 Task: Look for space in Clichy, France from 5th July, 2023 to 15th July, 2023 for 9 adults in price range Rs.15000 to Rs.25000. Place can be entire place with 5 bedrooms having 5 beds and 5 bathrooms. Property type can be house, flat, guest house. Amenities needed are: washing machine. Booking option can be shelf check-in. Required host language is English.
Action: Mouse moved to (395, 111)
Screenshot: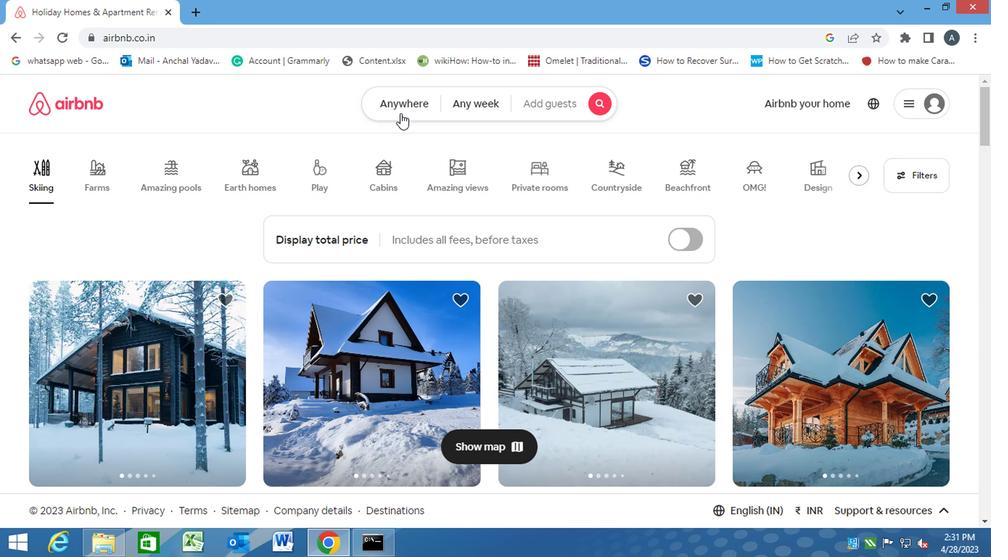 
Action: Mouse pressed left at (395, 111)
Screenshot: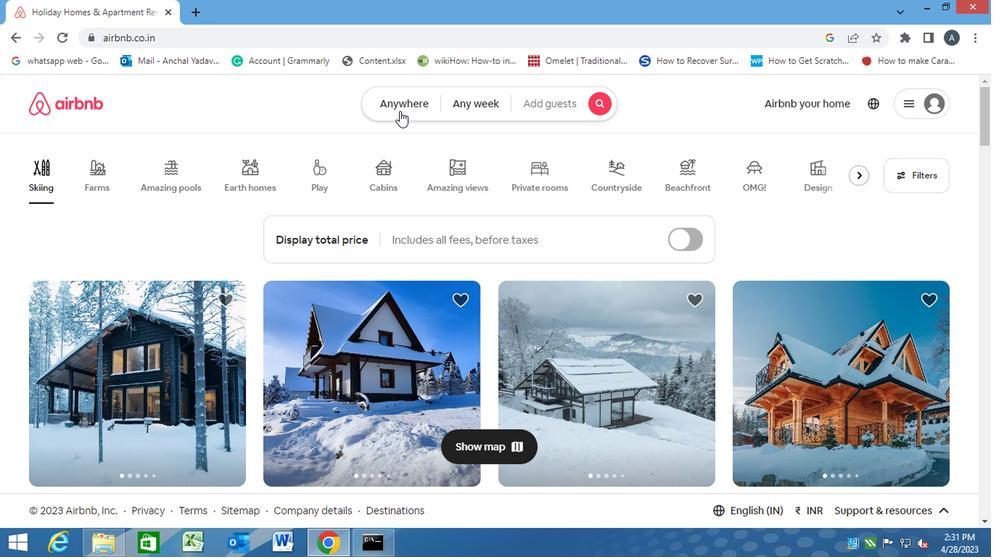 
Action: Mouse moved to (370, 152)
Screenshot: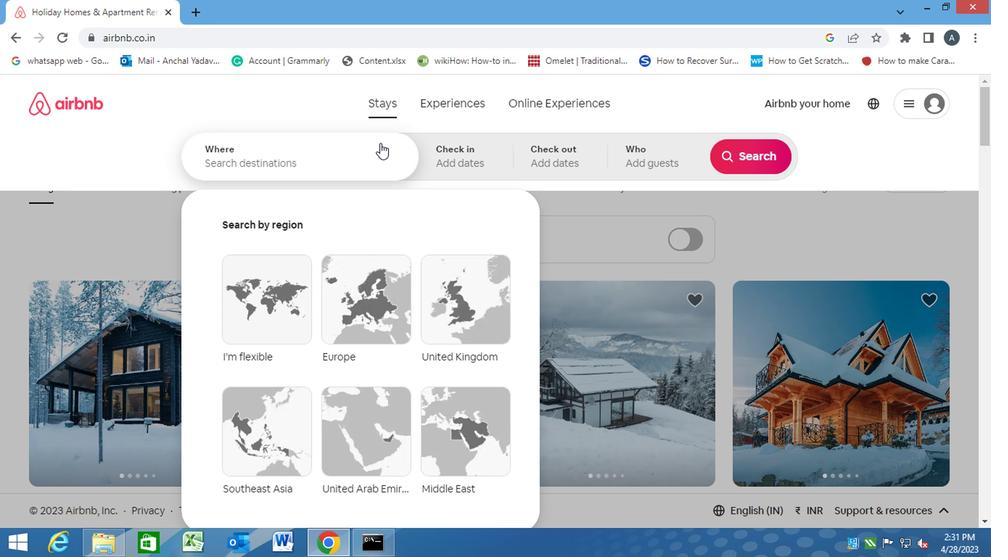 
Action: Mouse pressed left at (370, 152)
Screenshot: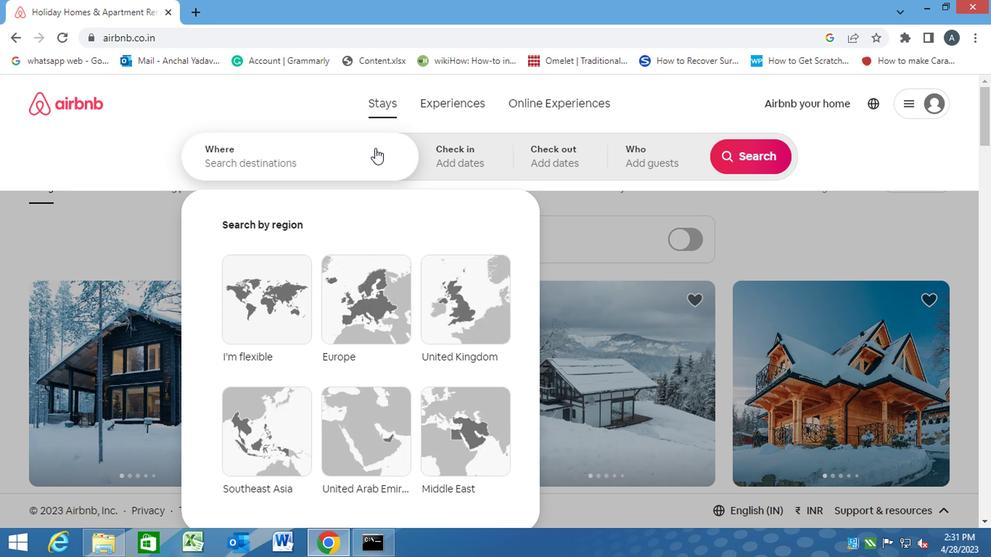 
Action: Key pressed c<Key.caps_lock>lichy,<Key.space><Key.caps_lock>f<Key.caps_lock>rance<Key.enter>
Screenshot: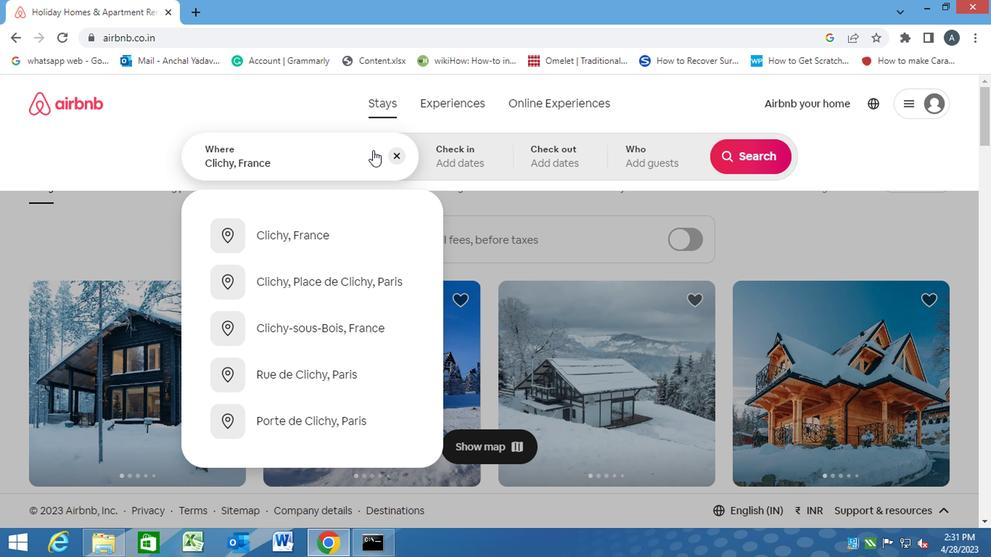 
Action: Mouse moved to (750, 275)
Screenshot: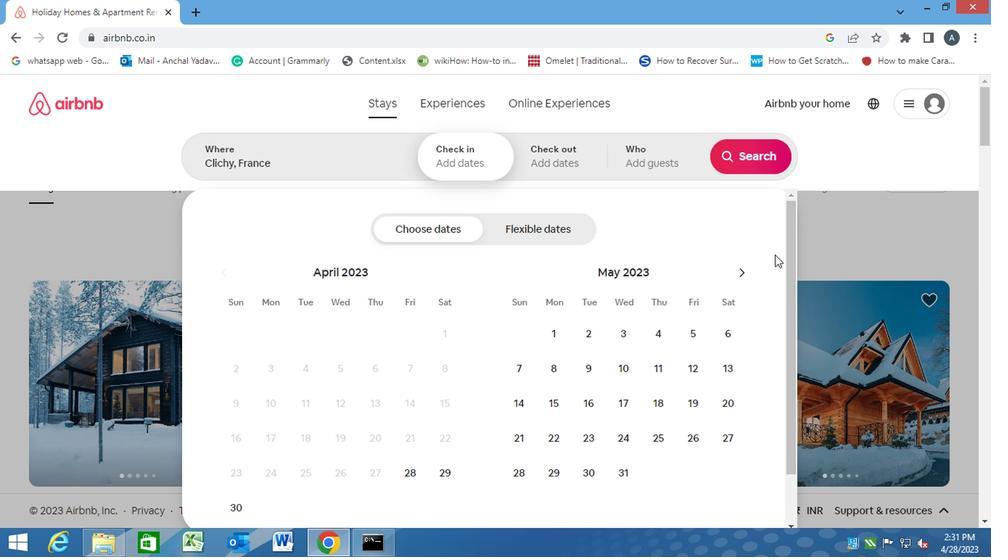 
Action: Mouse pressed left at (750, 275)
Screenshot: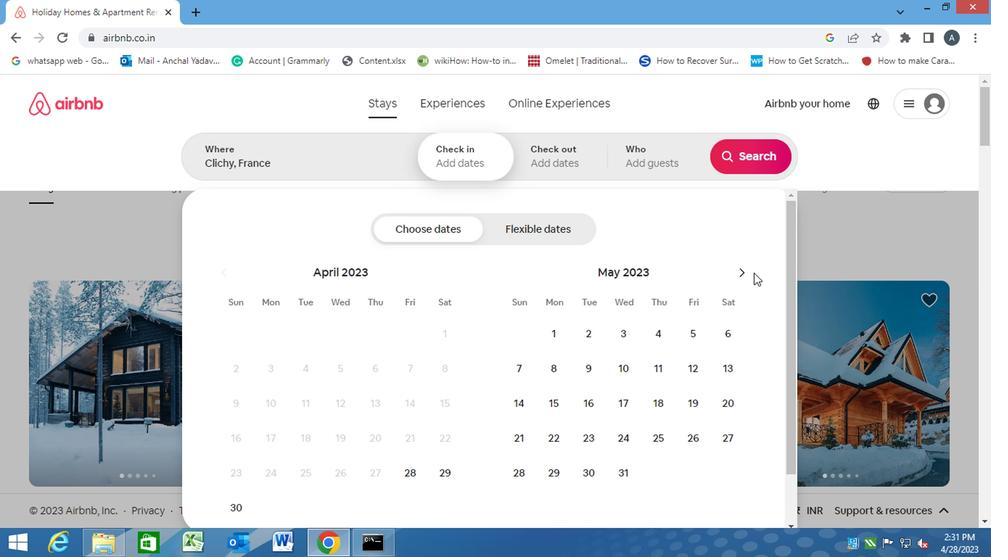 
Action: Mouse moved to (748, 276)
Screenshot: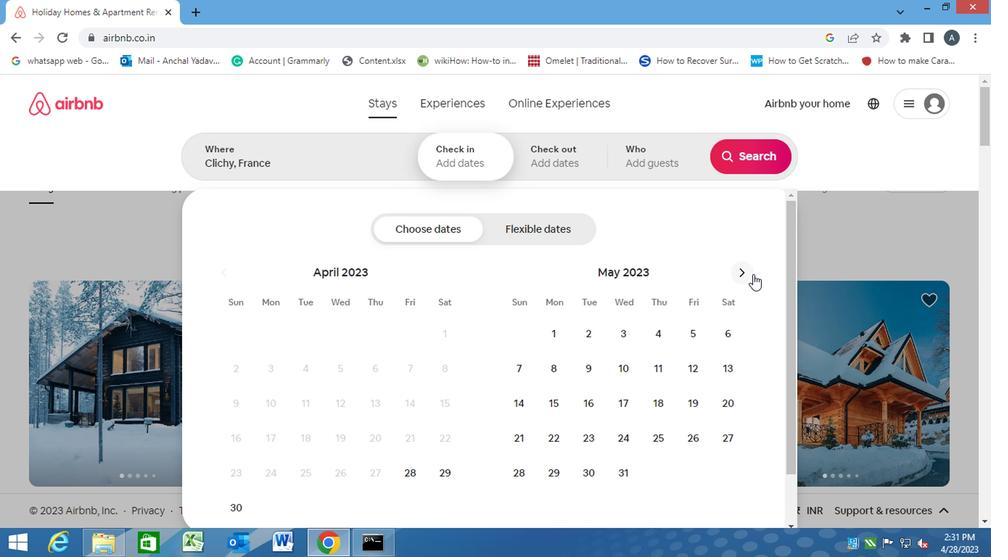 
Action: Mouse pressed left at (748, 276)
Screenshot: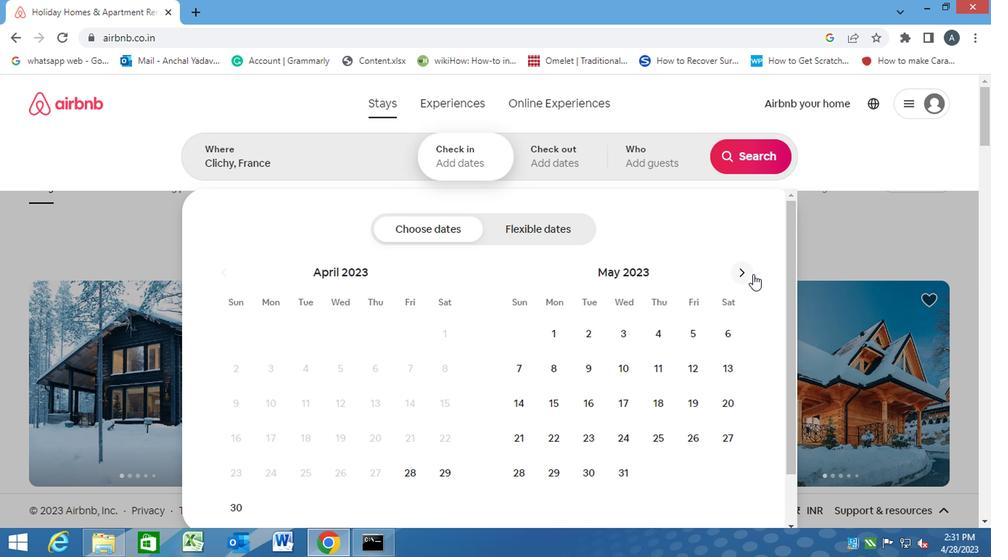 
Action: Mouse moved to (747, 276)
Screenshot: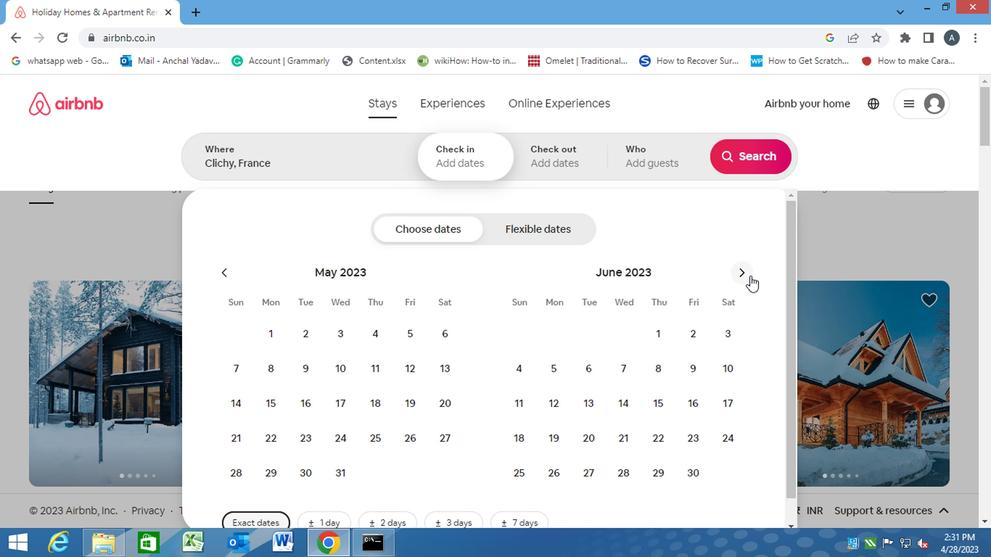 
Action: Mouse pressed left at (747, 276)
Screenshot: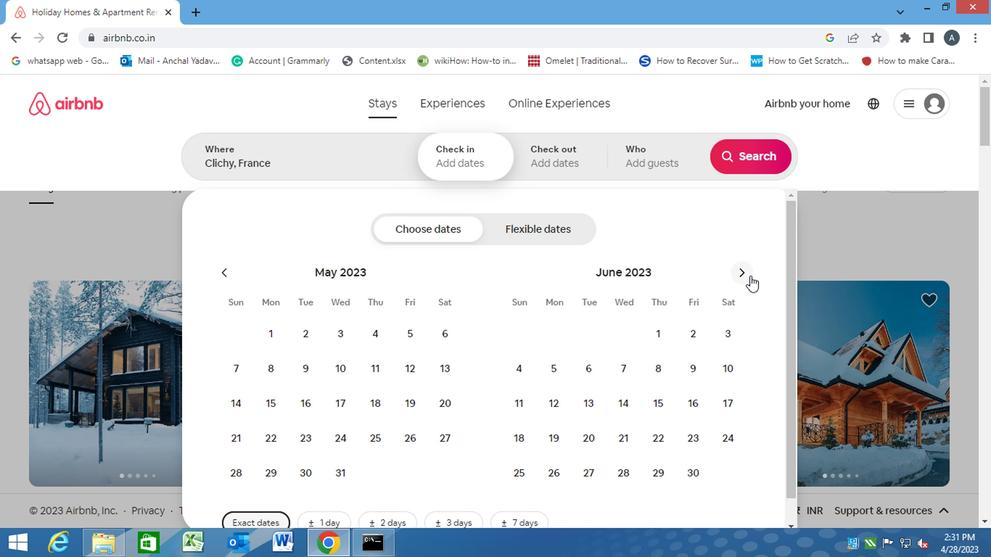
Action: Mouse moved to (623, 378)
Screenshot: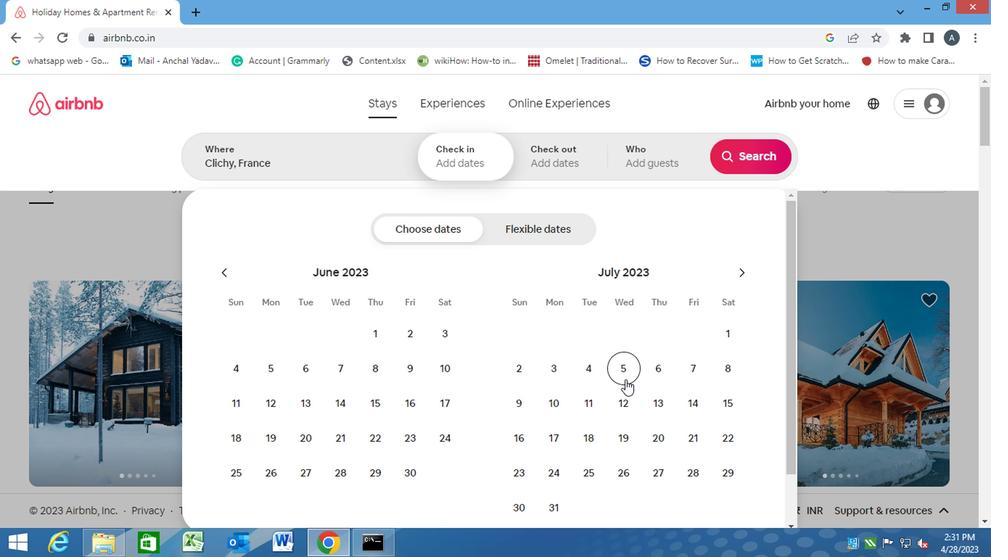 
Action: Mouse pressed left at (623, 378)
Screenshot: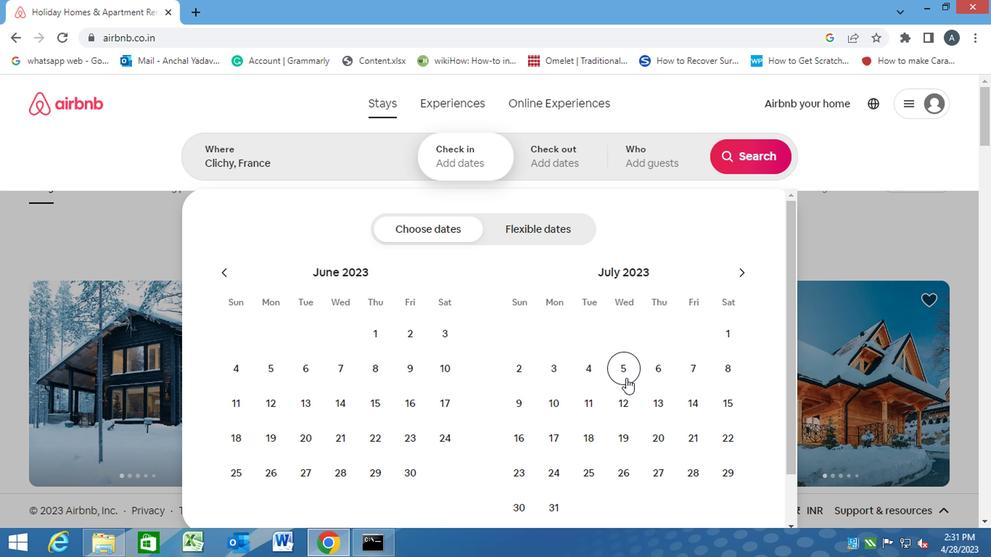 
Action: Mouse moved to (716, 395)
Screenshot: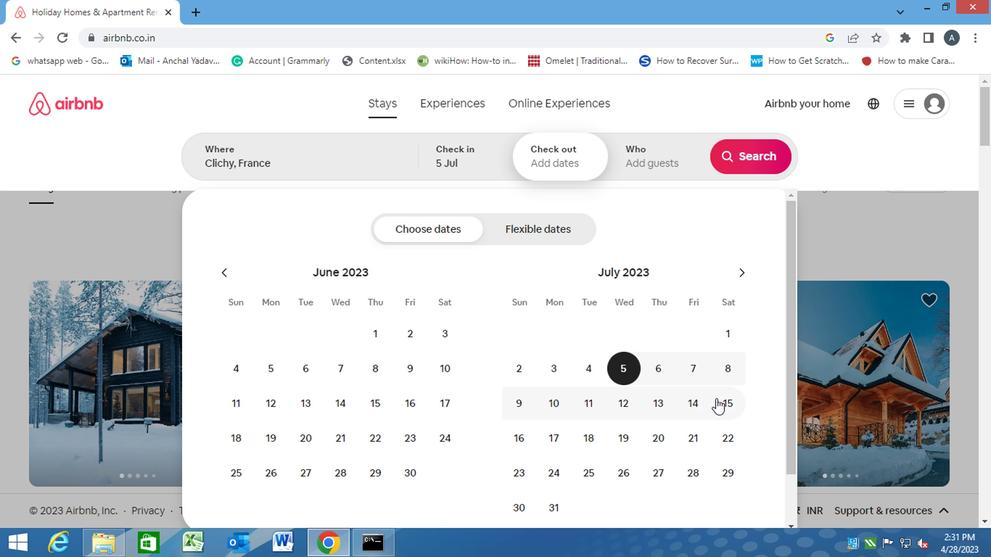 
Action: Mouse pressed left at (716, 395)
Screenshot: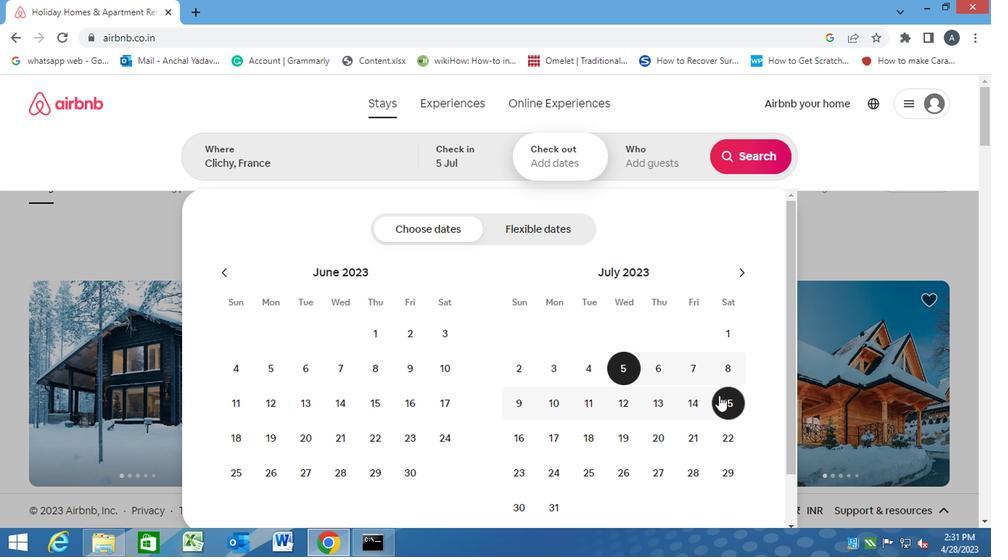 
Action: Mouse moved to (647, 155)
Screenshot: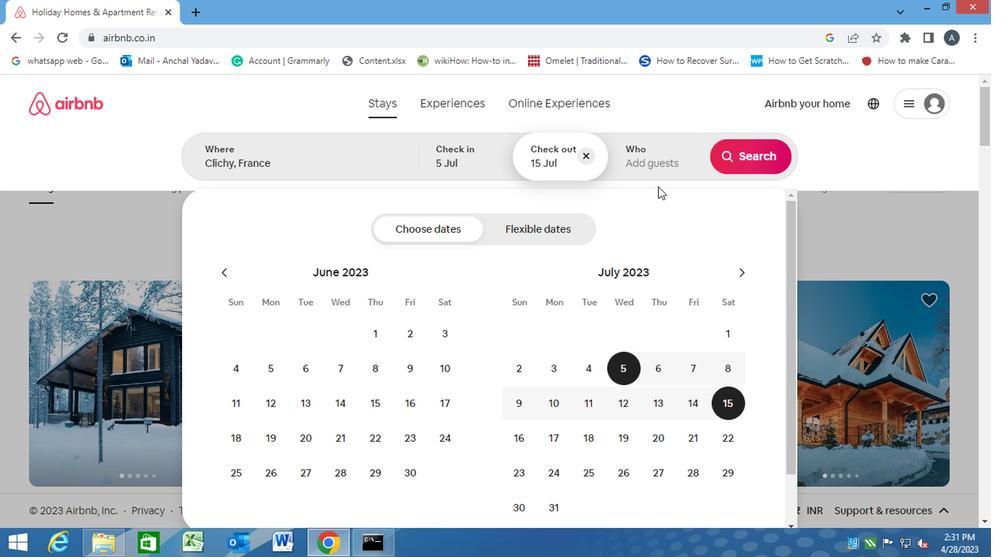 
Action: Mouse pressed left at (647, 155)
Screenshot: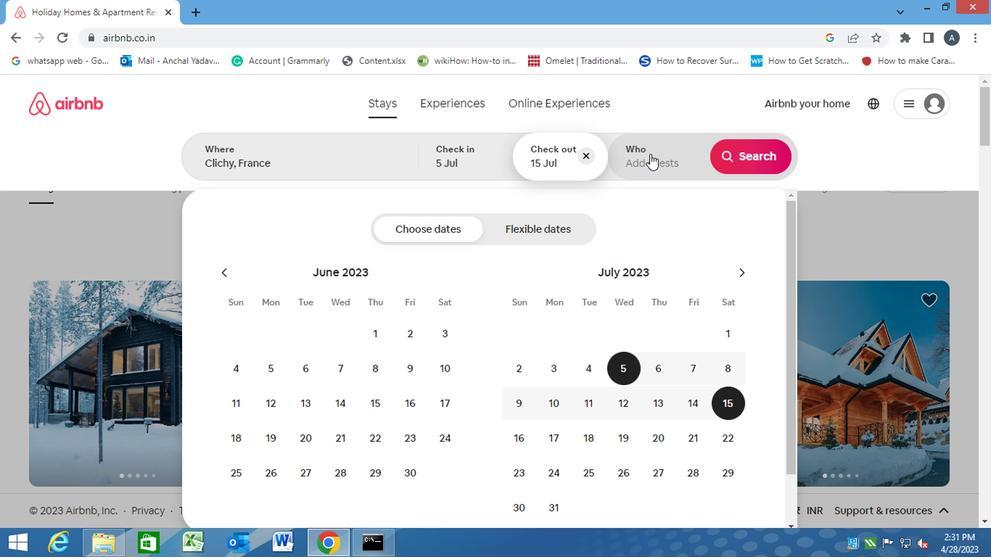 
Action: Mouse moved to (750, 235)
Screenshot: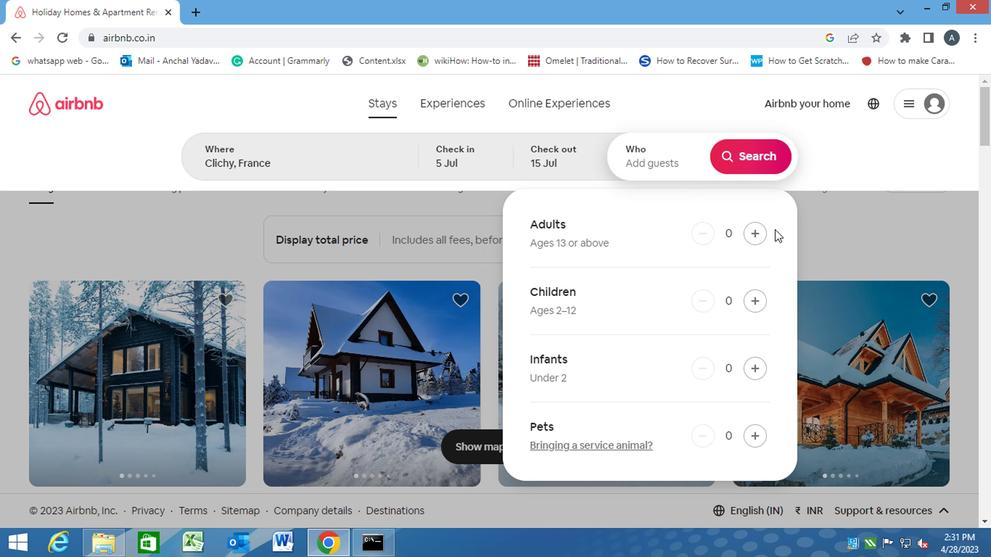 
Action: Mouse pressed left at (750, 235)
Screenshot: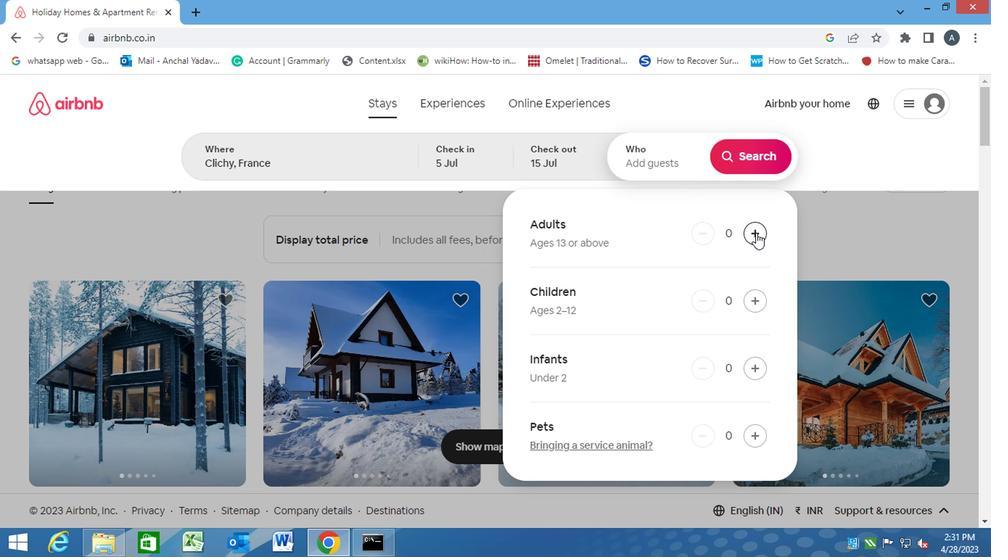 
Action: Mouse pressed left at (750, 235)
Screenshot: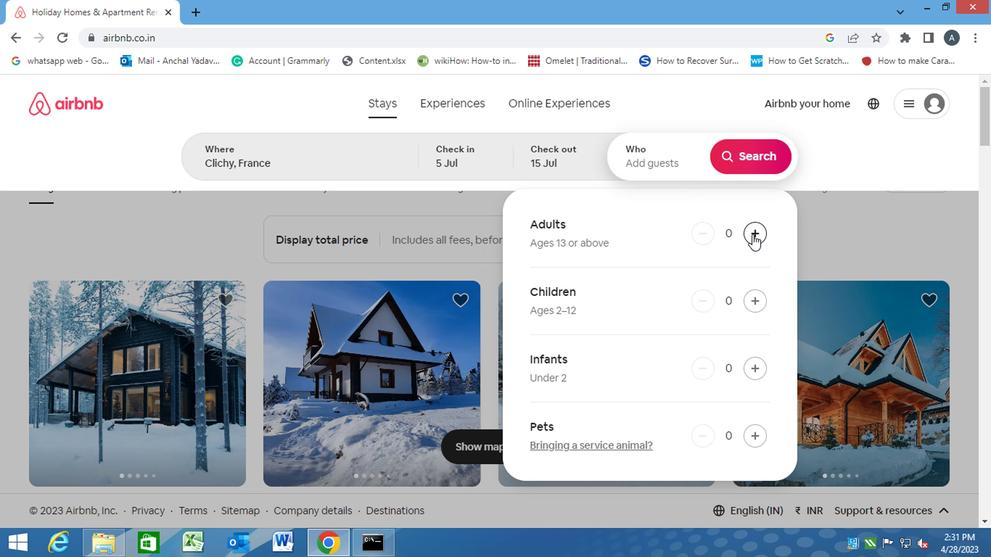 
Action: Mouse pressed left at (750, 235)
Screenshot: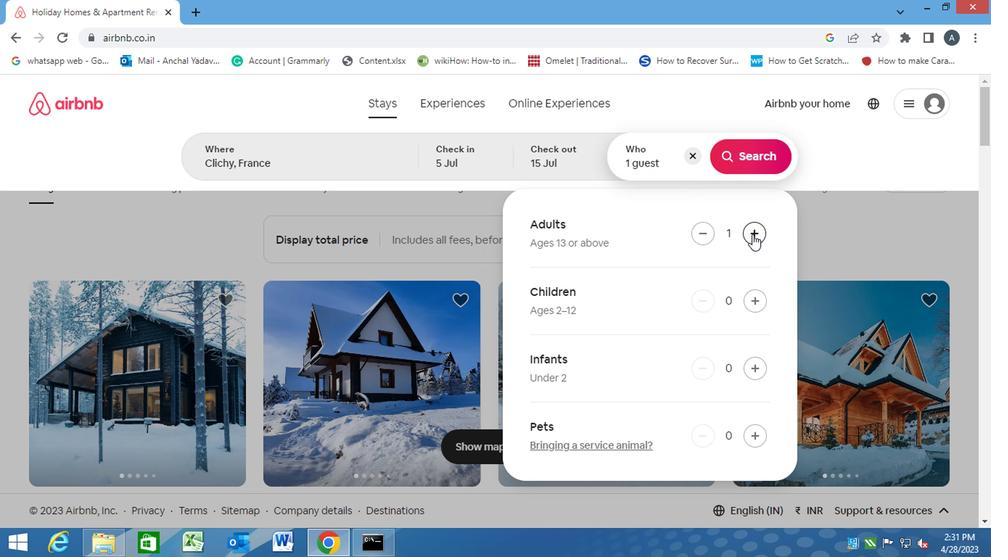 
Action: Mouse pressed left at (750, 235)
Screenshot: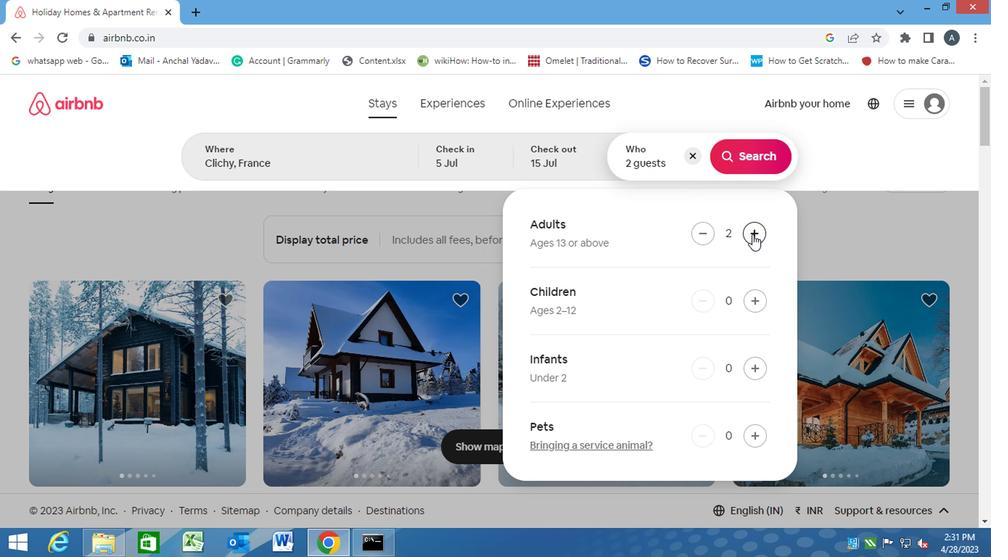 
Action: Mouse pressed left at (750, 235)
Screenshot: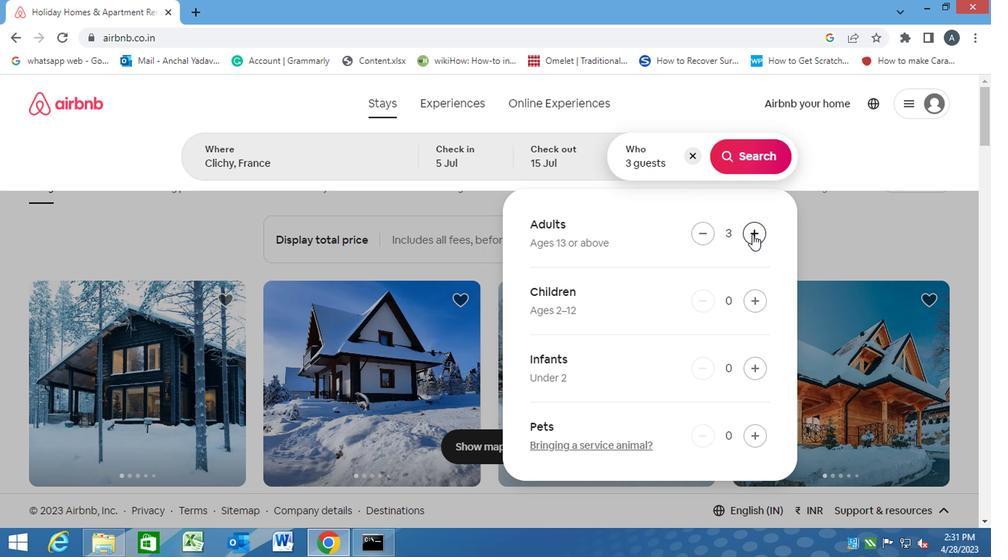 
Action: Mouse pressed left at (750, 235)
Screenshot: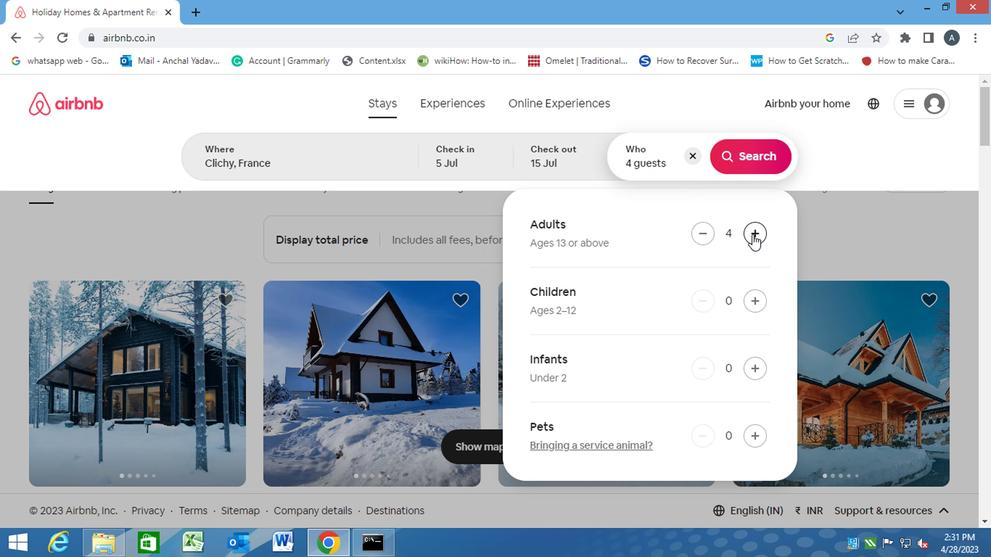 
Action: Mouse pressed left at (750, 235)
Screenshot: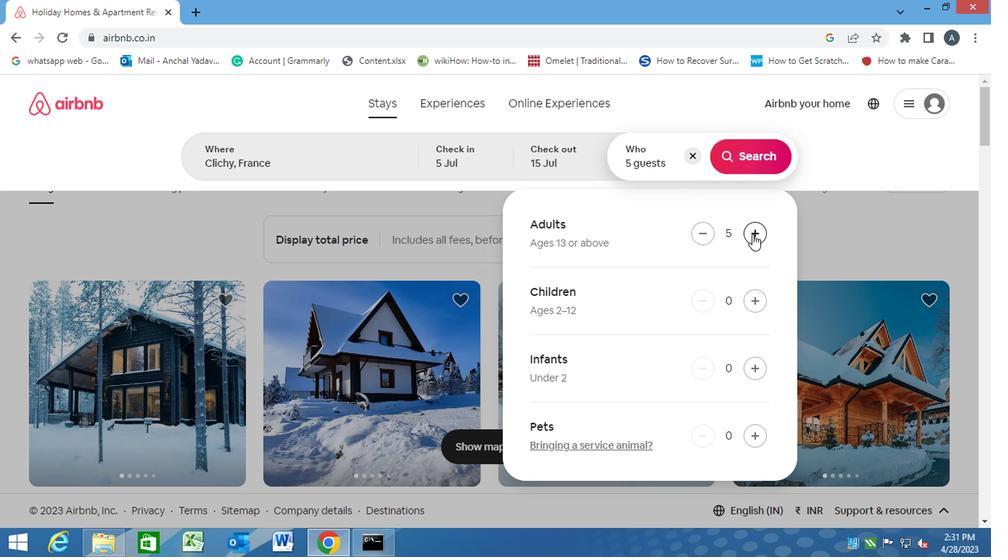 
Action: Mouse pressed left at (750, 235)
Screenshot: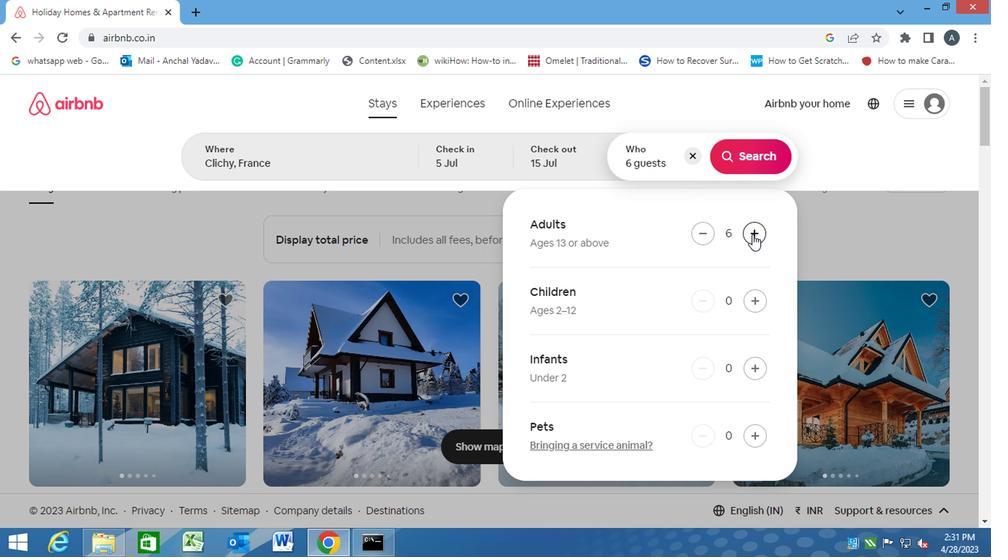 
Action: Mouse pressed left at (750, 235)
Screenshot: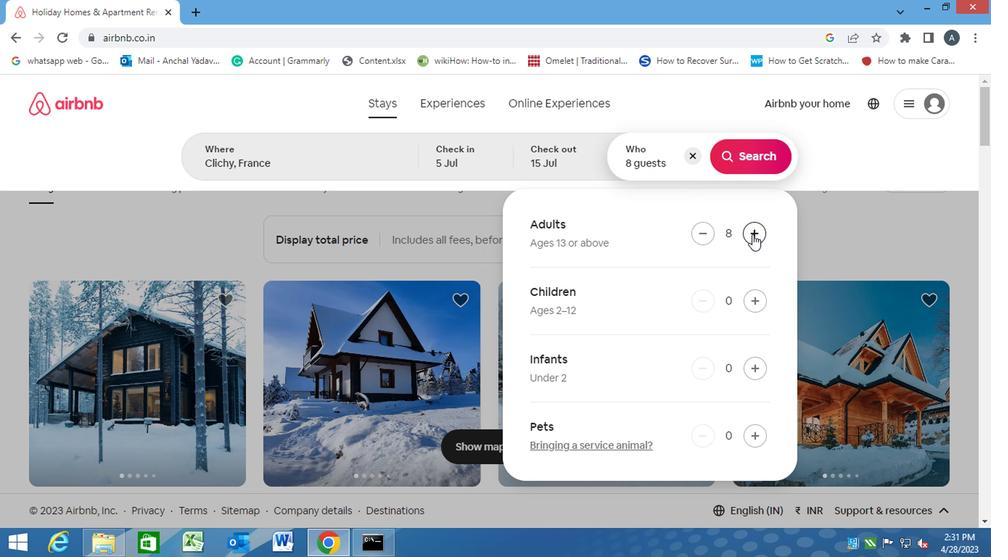 
Action: Mouse moved to (763, 159)
Screenshot: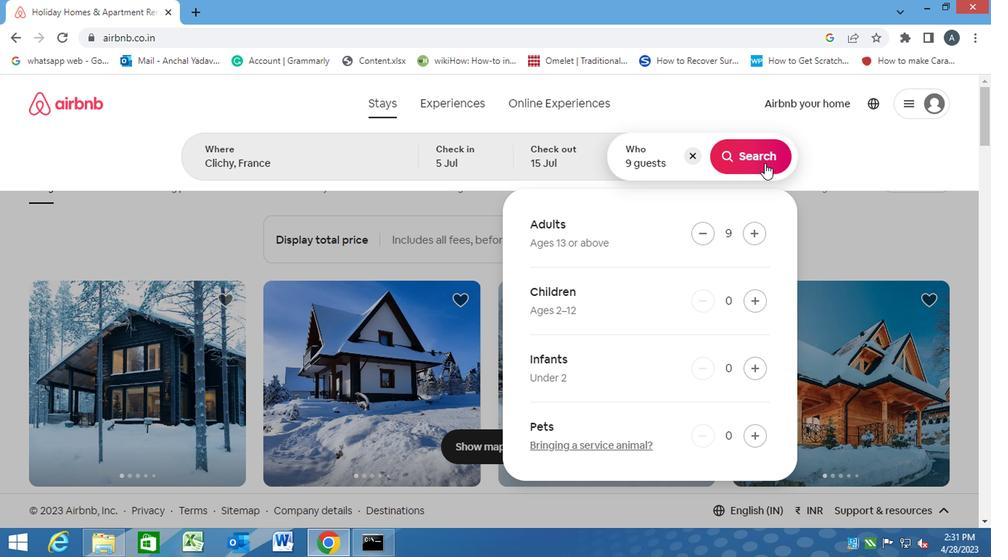 
Action: Mouse pressed left at (763, 159)
Screenshot: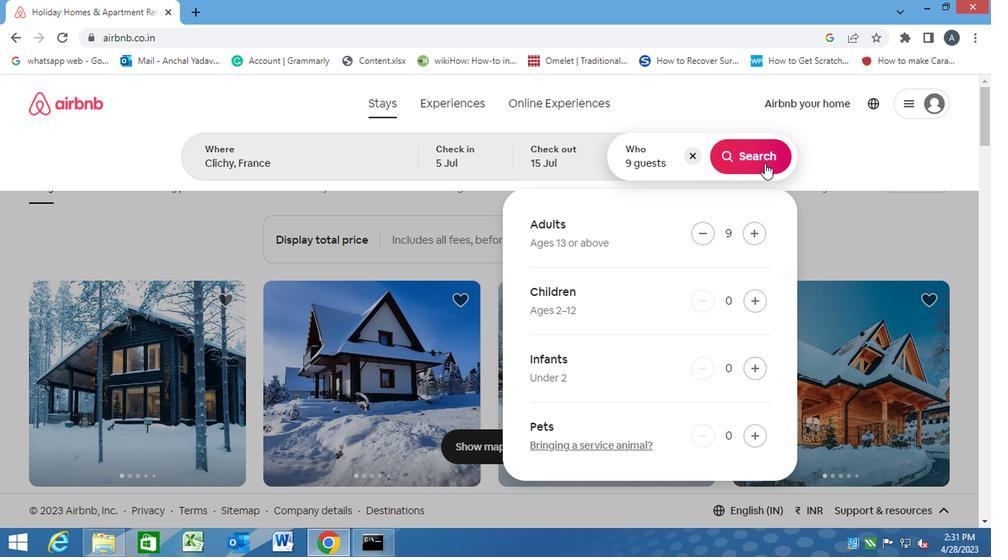 
Action: Mouse moved to (914, 162)
Screenshot: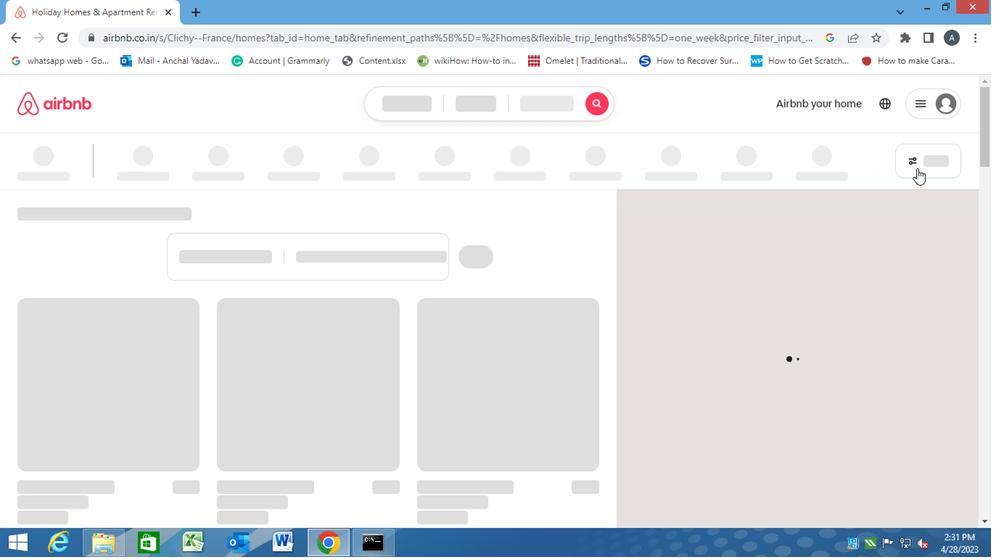 
Action: Mouse pressed left at (914, 162)
Screenshot: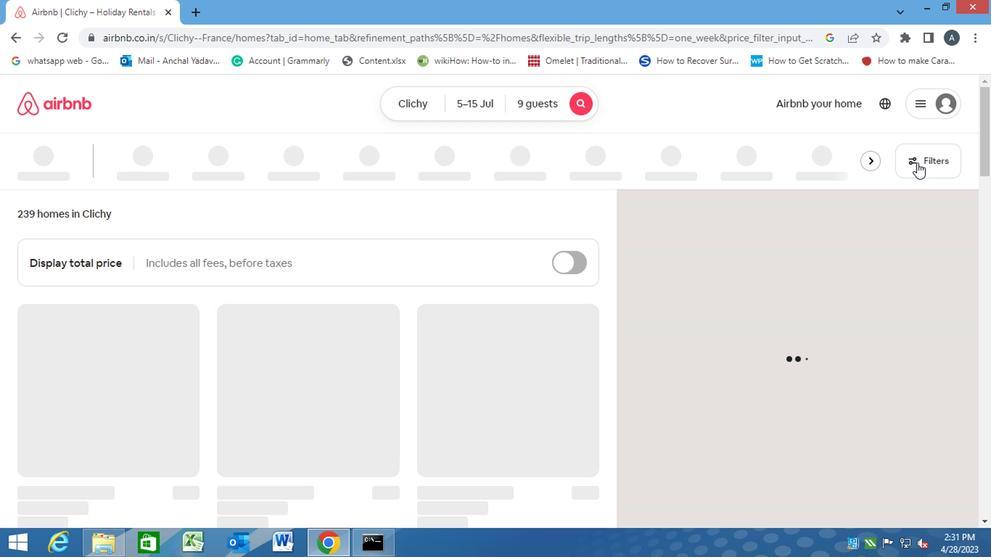 
Action: Mouse moved to (390, 374)
Screenshot: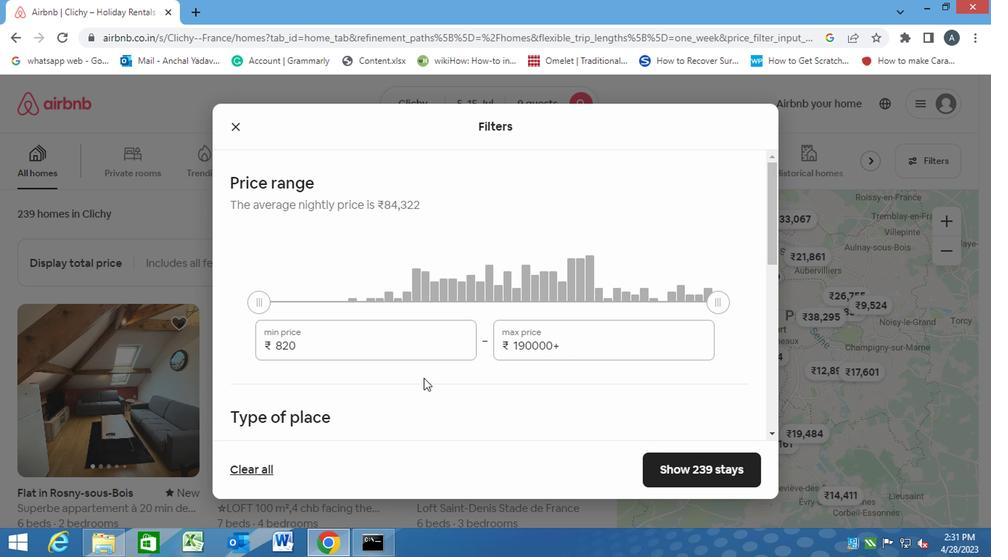 
Action: Mouse scrolled (399, 374) with delta (0, 0)
Screenshot: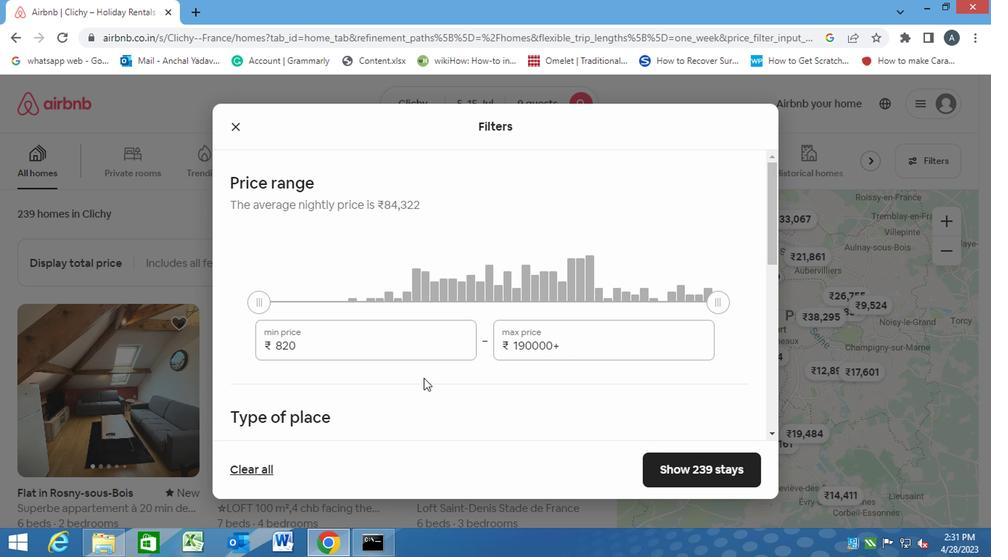 
Action: Mouse moved to (390, 374)
Screenshot: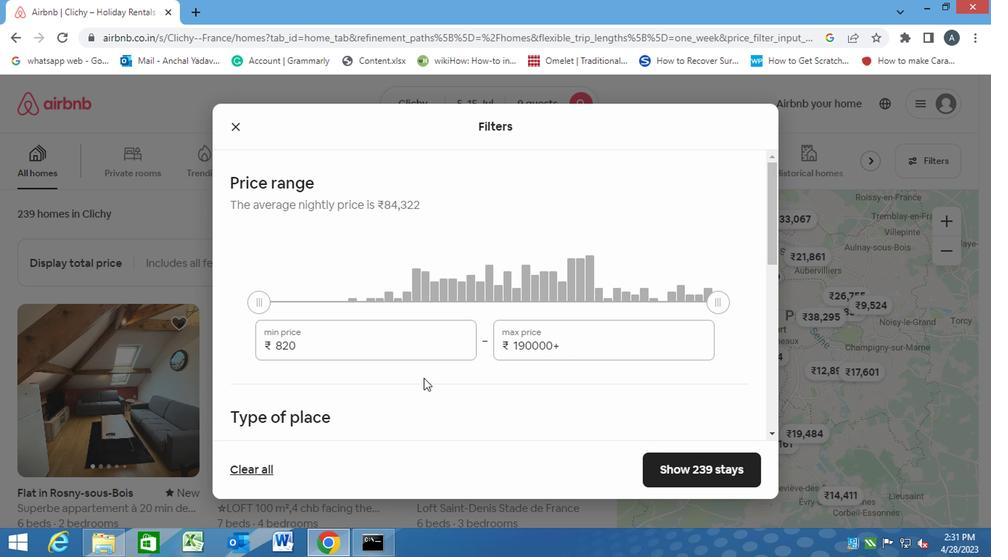 
Action: Mouse scrolled (394, 374) with delta (0, 0)
Screenshot: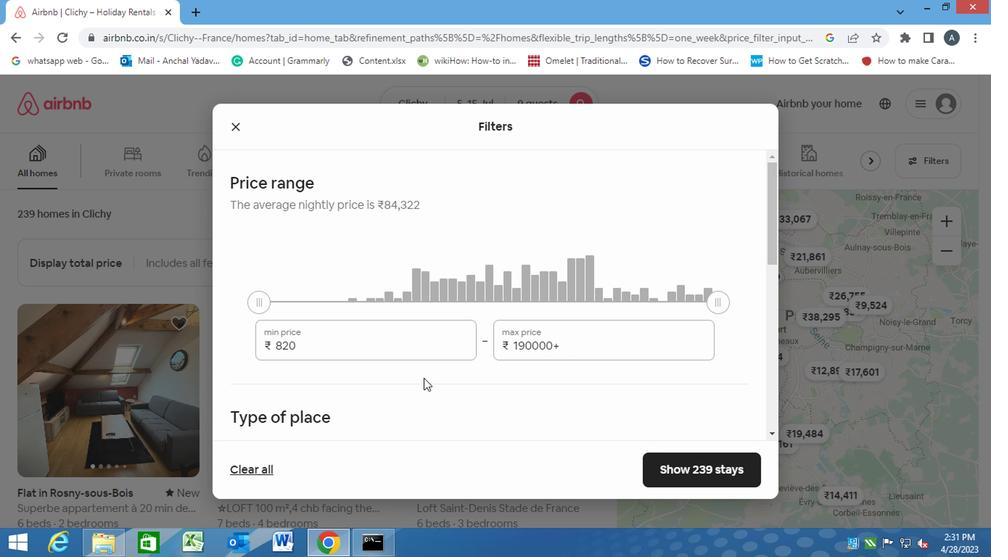 
Action: Mouse moved to (388, 373)
Screenshot: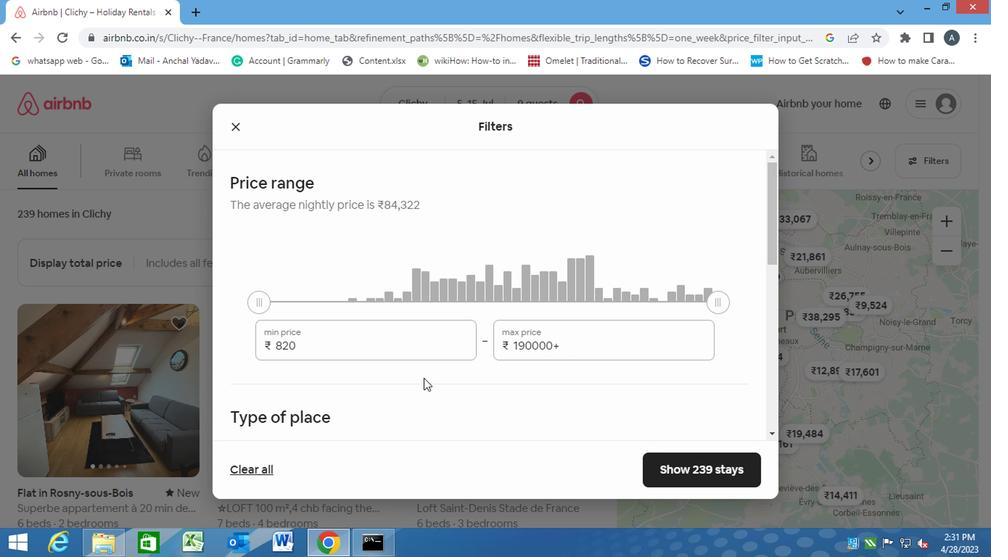 
Action: Mouse scrolled (390, 373) with delta (0, -1)
Screenshot: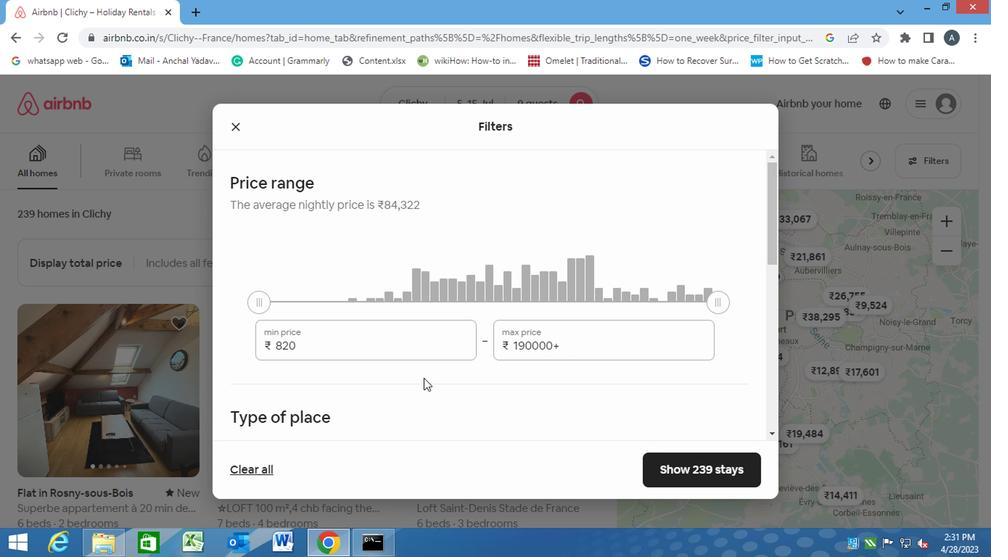 
Action: Mouse moved to (327, 307)
Screenshot: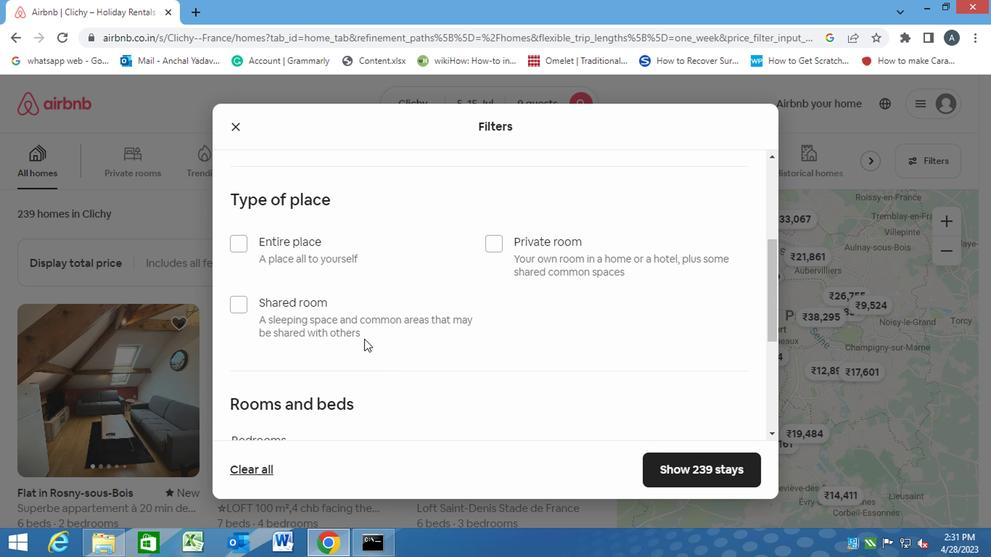 
Action: Mouse scrolled (327, 308) with delta (0, 1)
Screenshot: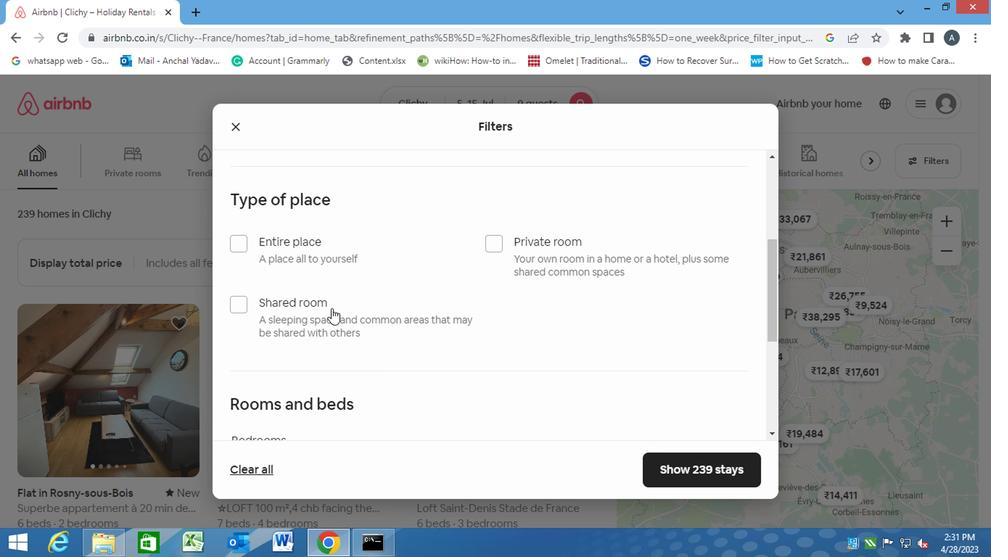 
Action: Mouse moved to (300, 199)
Screenshot: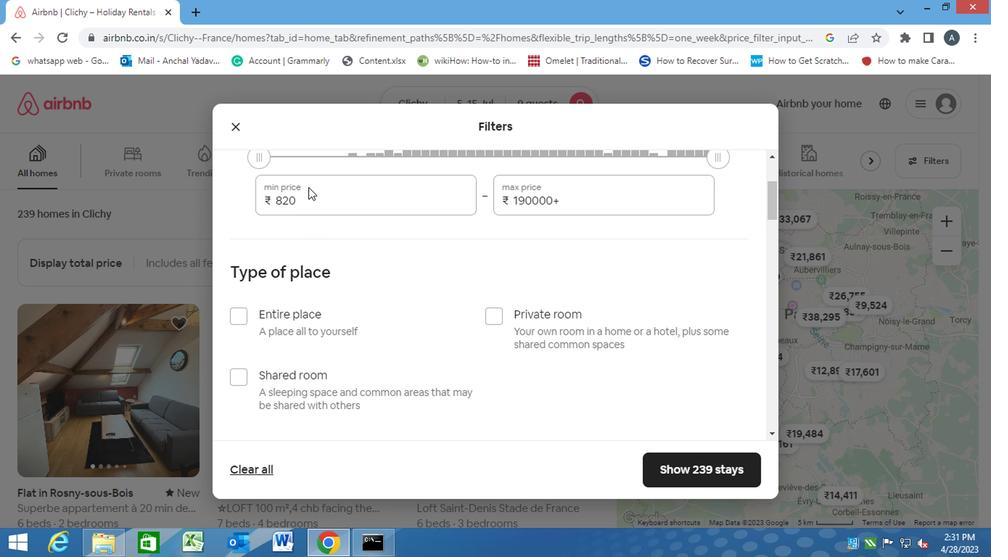 
Action: Mouse pressed left at (300, 199)
Screenshot: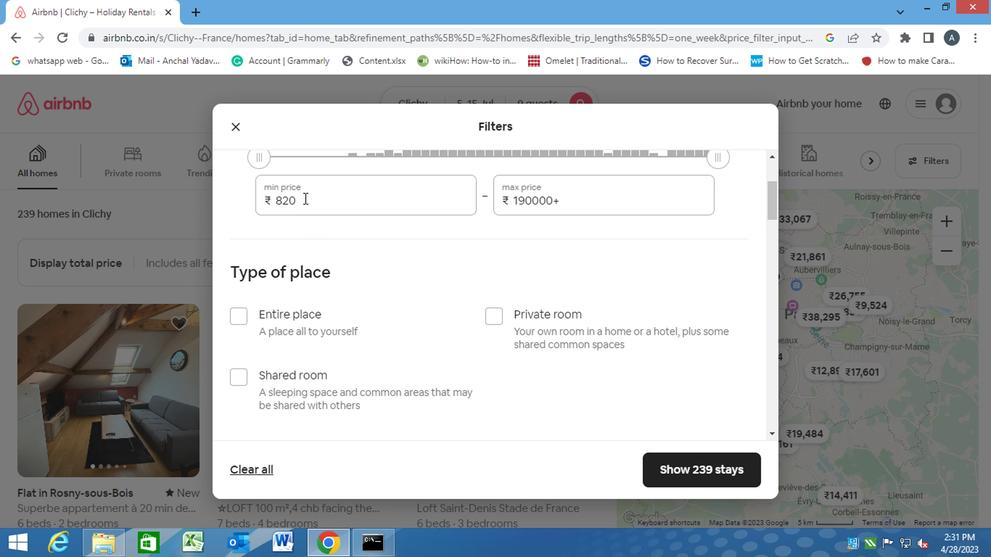 
Action: Mouse moved to (264, 208)
Screenshot: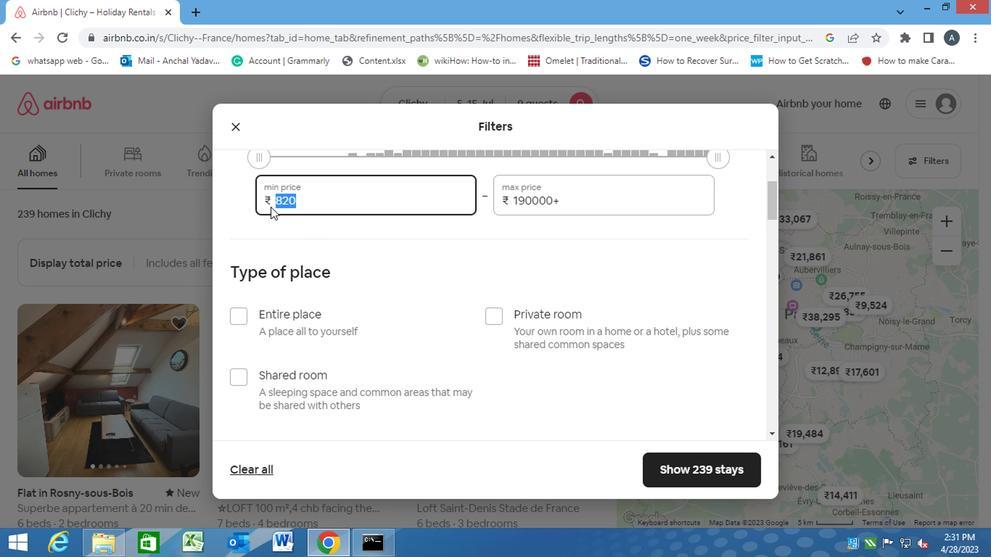 
Action: Key pressed 15000<Key.tab><Key.backspace><Key.backspace><Key.backspace><Key.backspace><Key.backspace><Key.backspace><Key.backspace><Key.backspace><Key.backspace><Key.backspace><Key.backspace><Key.backspace><Key.backspace><Key.backspace><Key.backspace><Key.backspace><Key.backspace><Key.backspace><Key.backspace><Key.backspace><Key.backspace><Key.backspace>25000
Screenshot: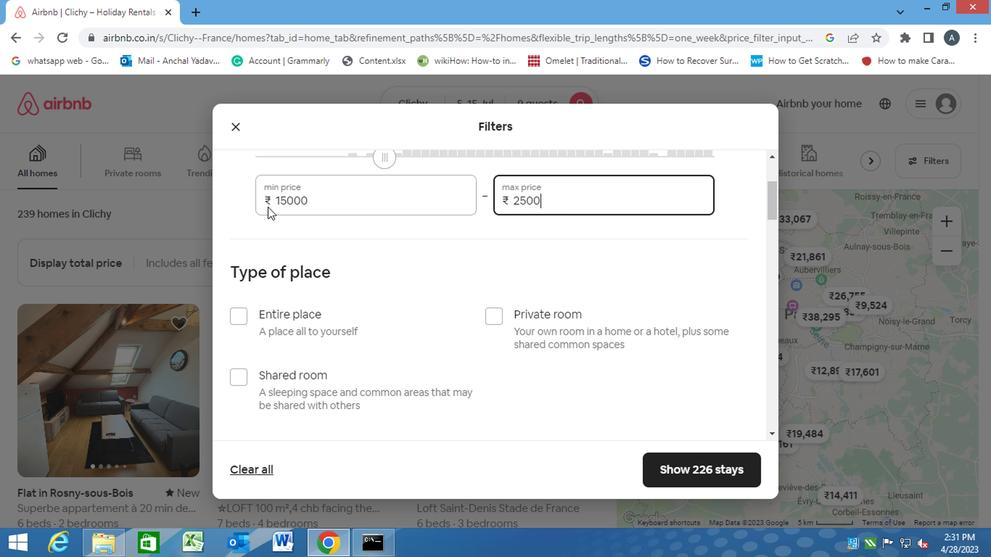 
Action: Mouse moved to (360, 263)
Screenshot: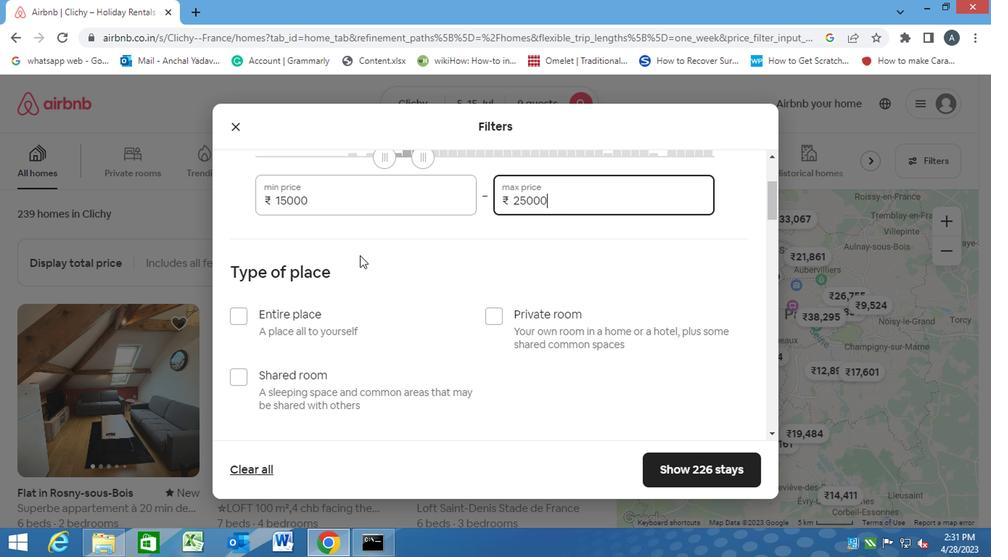 
Action: Mouse scrolled (360, 263) with delta (0, 0)
Screenshot: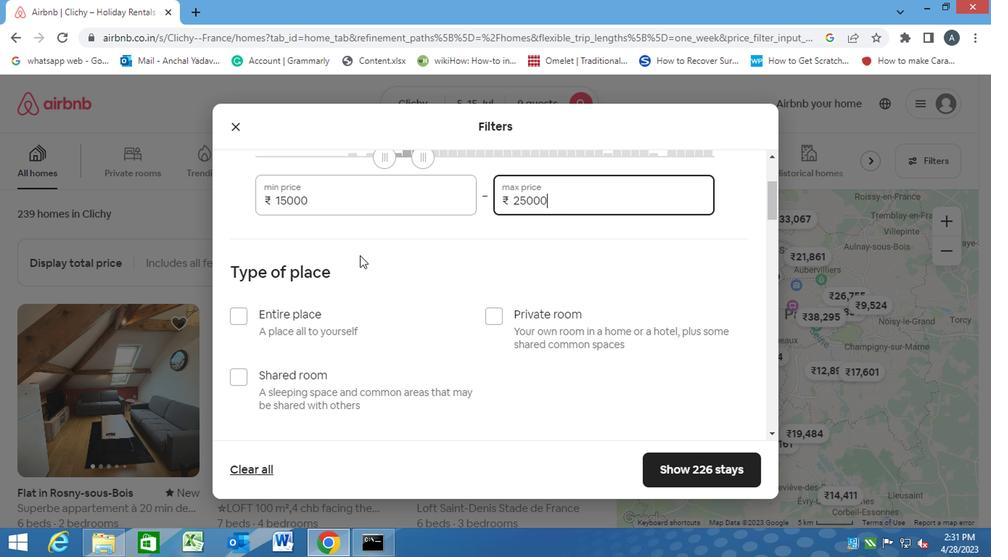 
Action: Mouse moved to (361, 265)
Screenshot: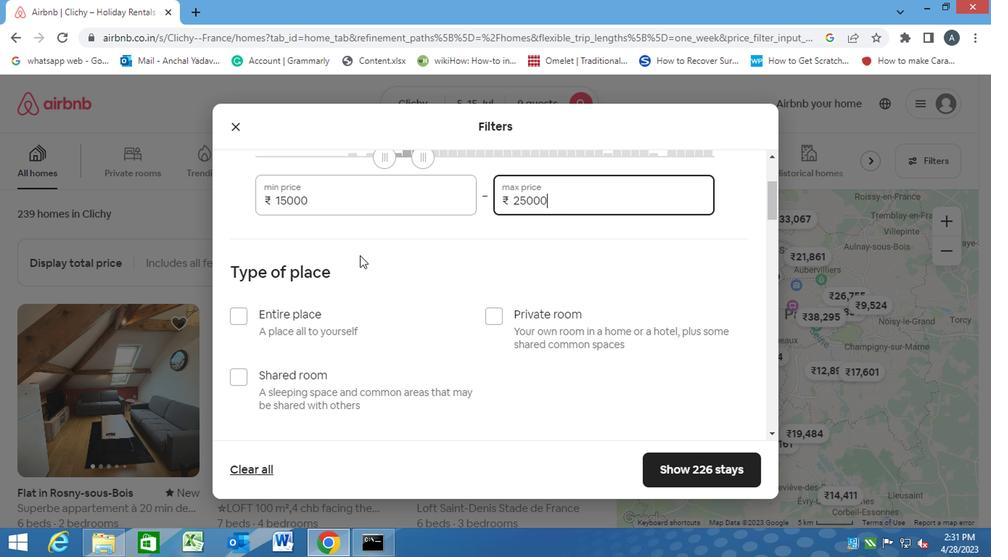 
Action: Mouse scrolled (361, 265) with delta (0, 0)
Screenshot: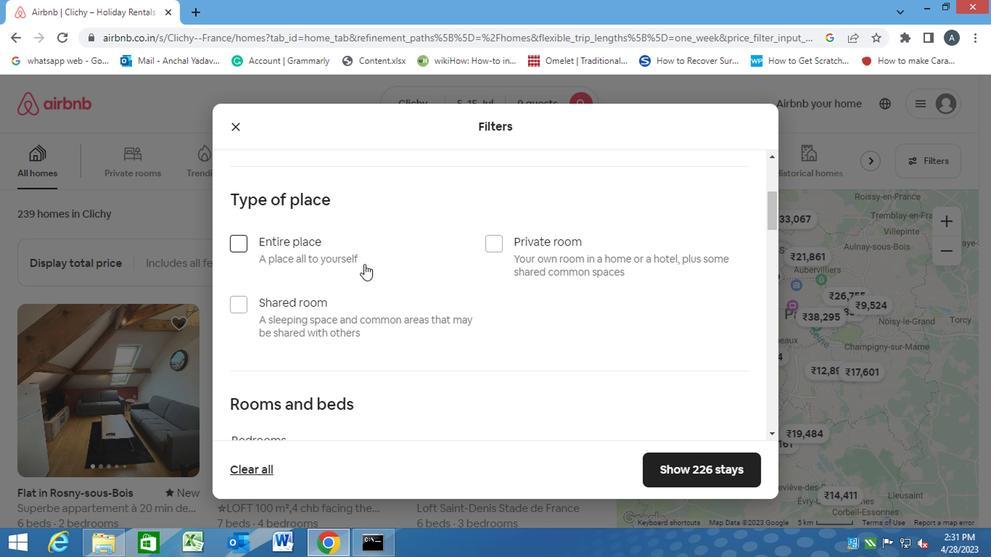 
Action: Mouse moved to (242, 319)
Screenshot: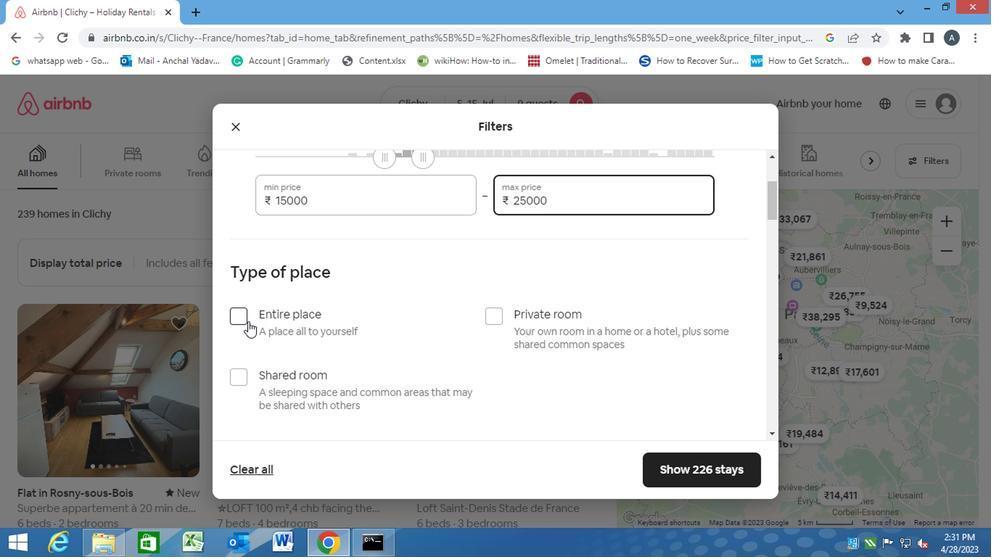 
Action: Mouse pressed left at (242, 319)
Screenshot: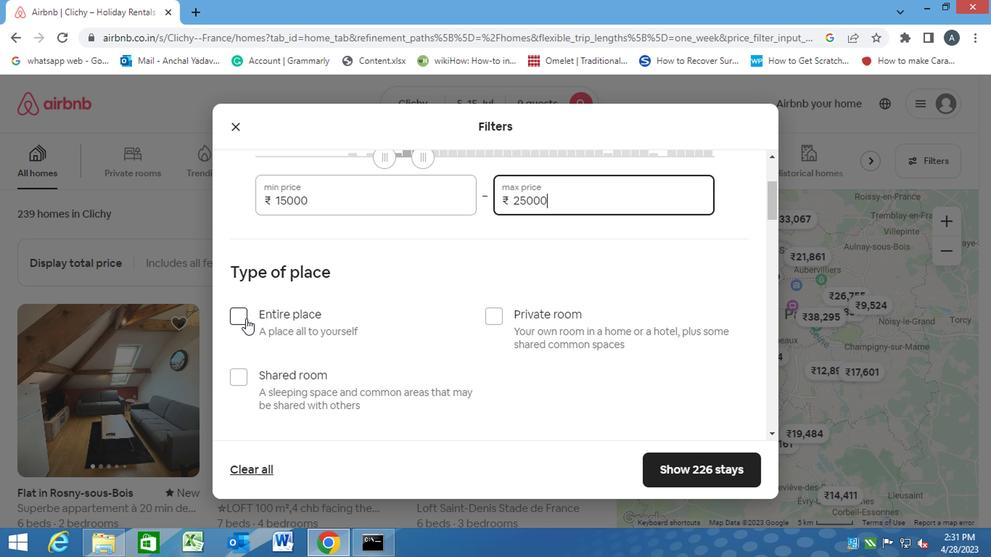 
Action: Mouse moved to (274, 320)
Screenshot: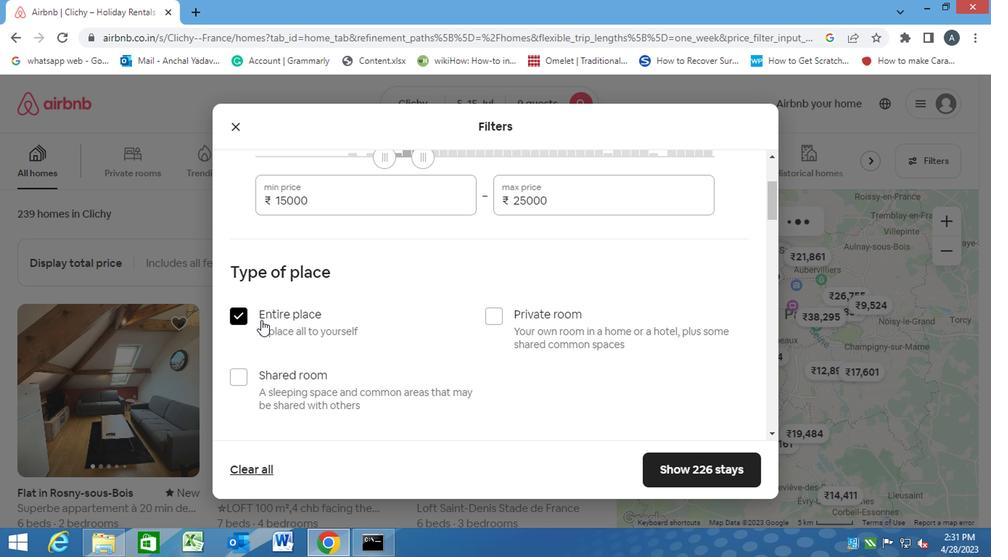 
Action: Mouse scrolled (274, 320) with delta (0, 0)
Screenshot: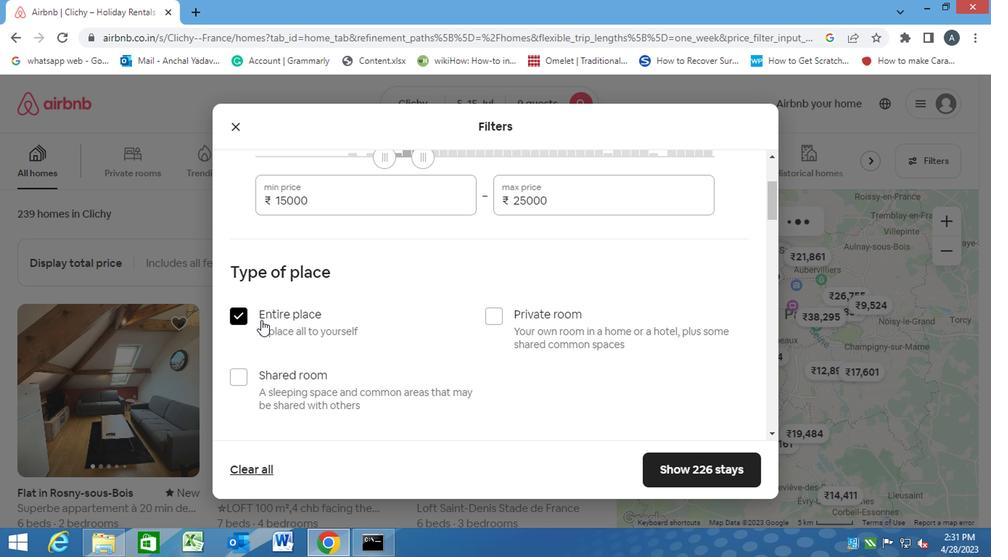 
Action: Mouse scrolled (274, 320) with delta (0, 0)
Screenshot: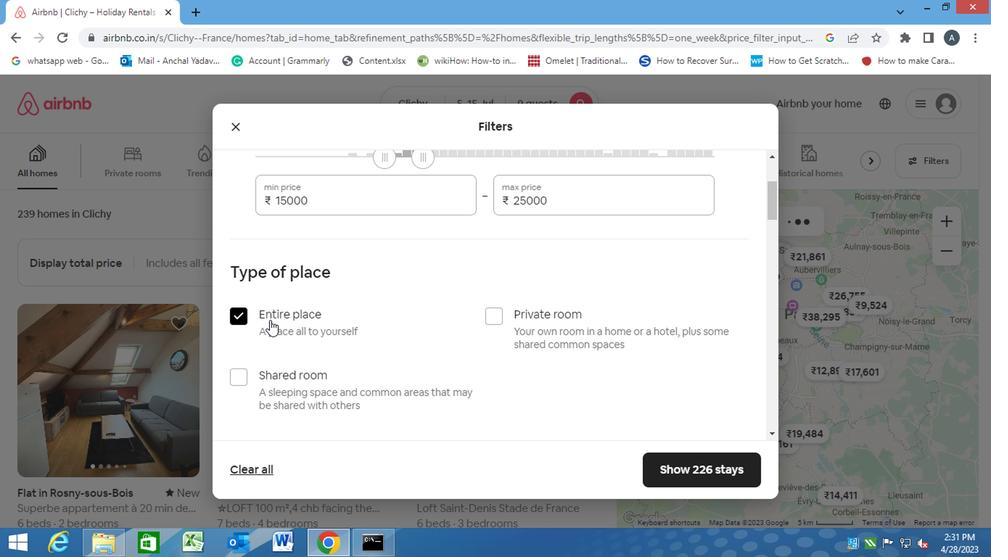 
Action: Mouse scrolled (274, 320) with delta (0, 0)
Screenshot: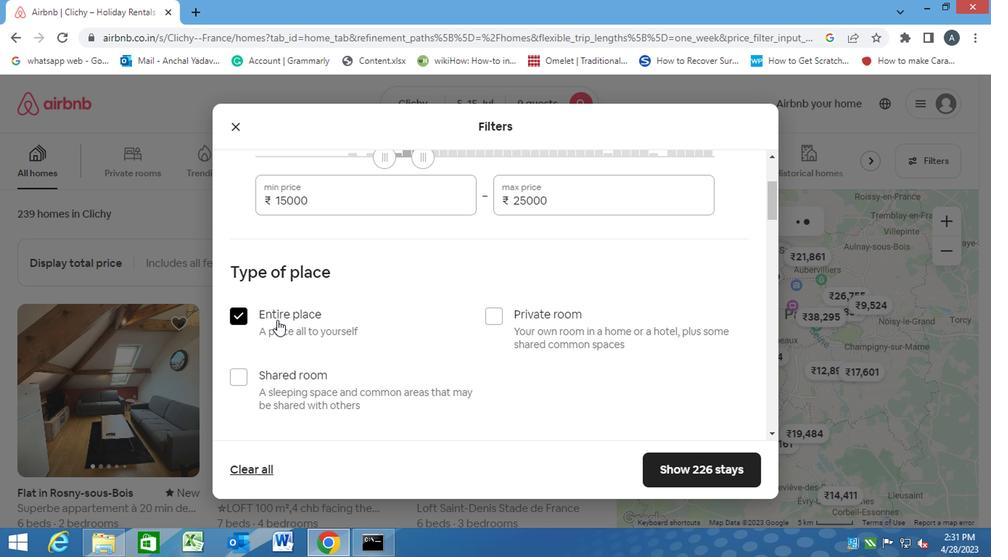 
Action: Mouse scrolled (274, 320) with delta (0, 0)
Screenshot: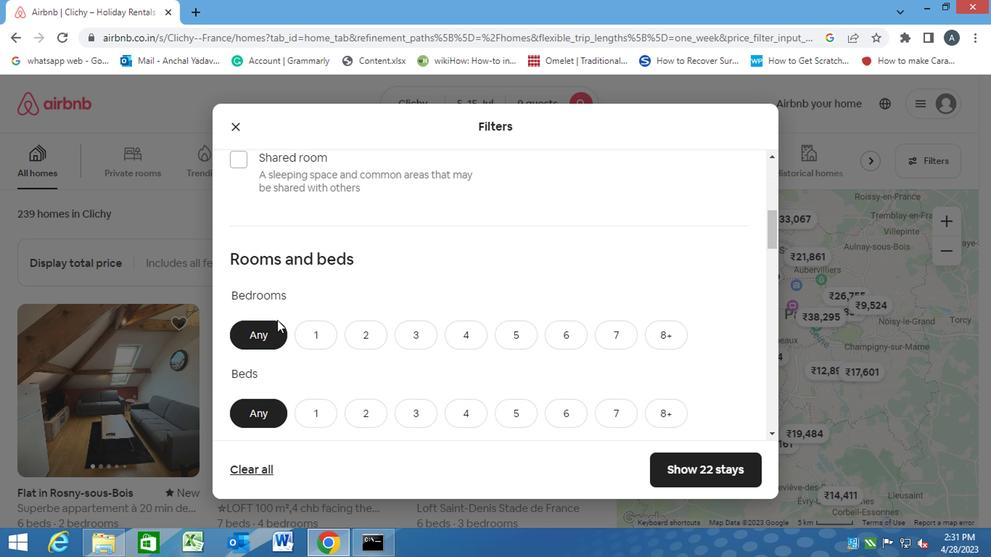 
Action: Mouse scrolled (274, 320) with delta (0, 0)
Screenshot: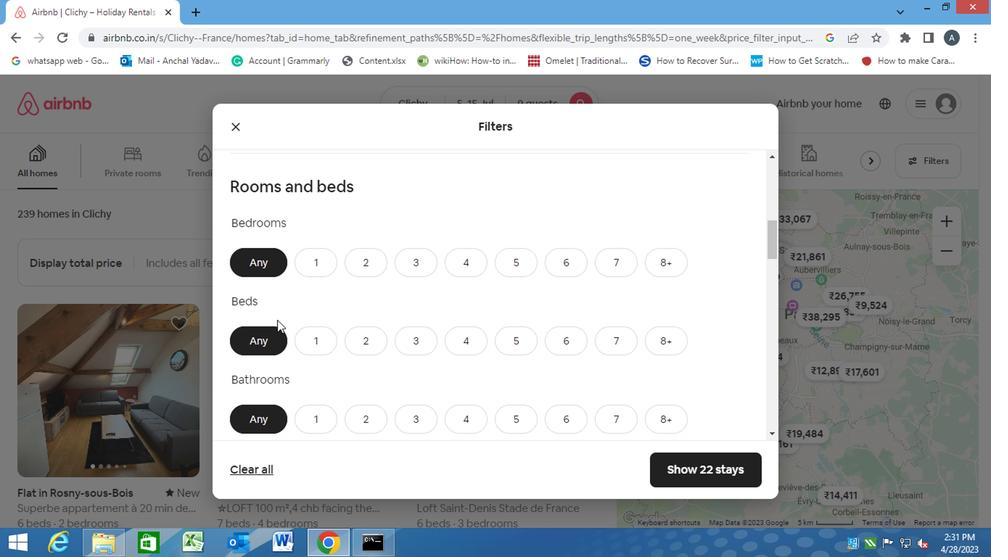 
Action: Mouse moved to (508, 192)
Screenshot: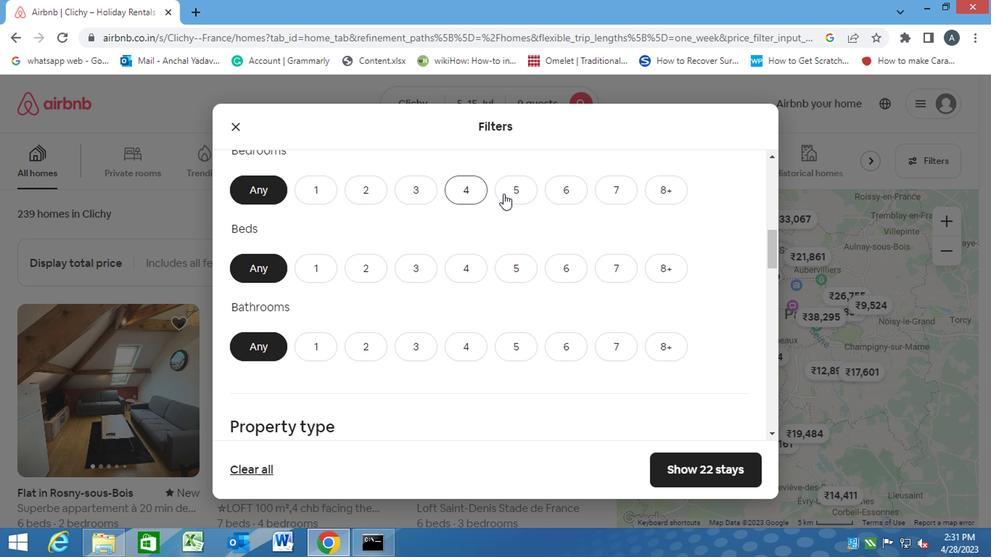 
Action: Mouse pressed left at (508, 192)
Screenshot: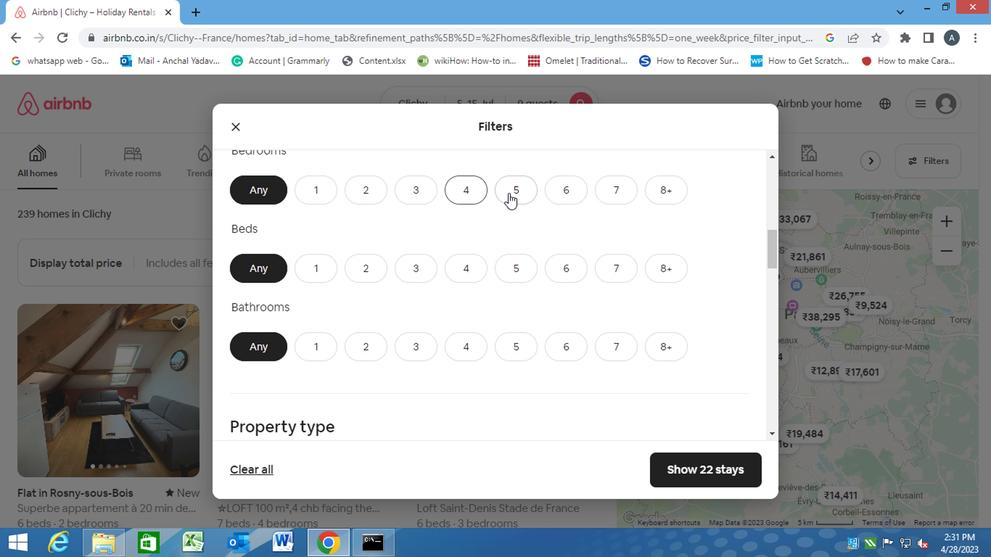 
Action: Mouse moved to (509, 263)
Screenshot: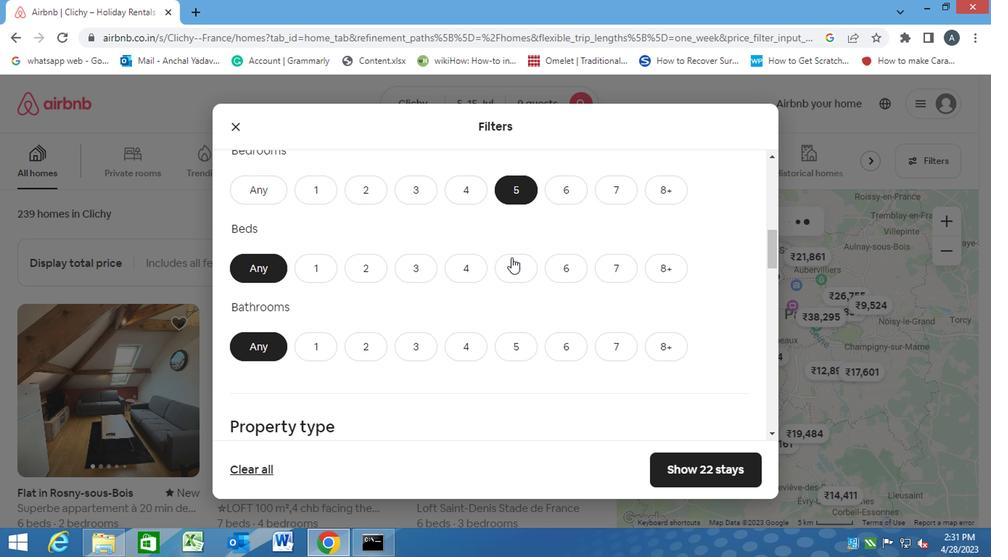 
Action: Mouse pressed left at (509, 263)
Screenshot: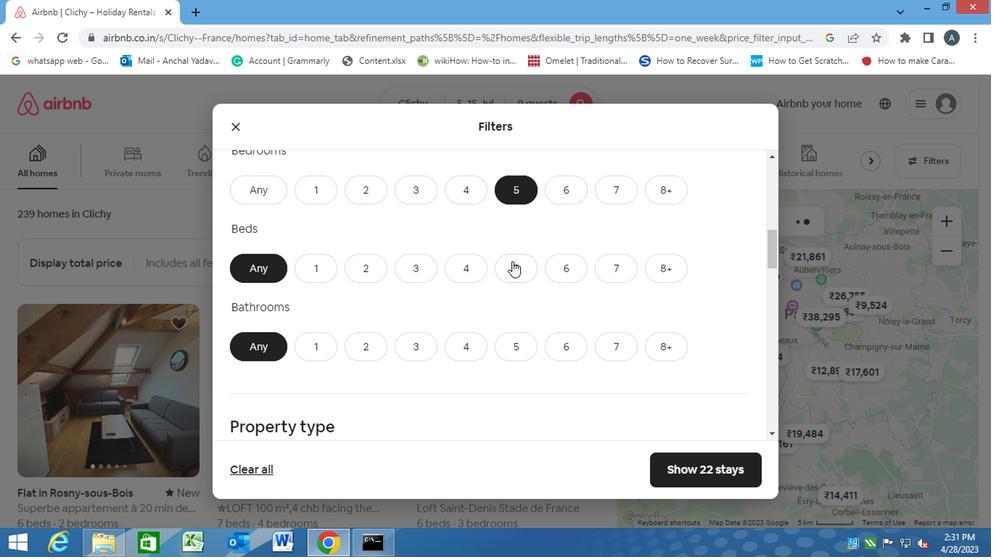 
Action: Mouse moved to (511, 347)
Screenshot: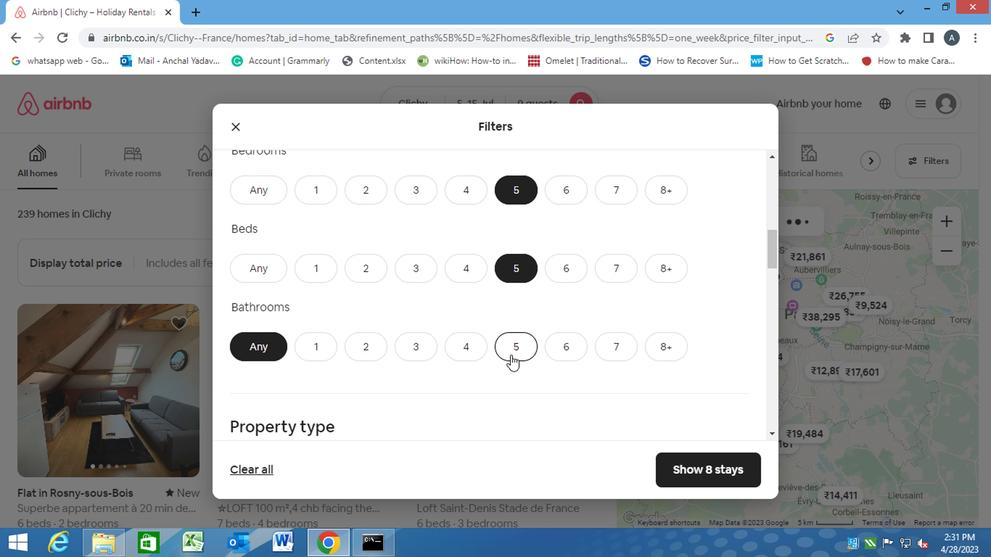 
Action: Mouse pressed left at (511, 347)
Screenshot: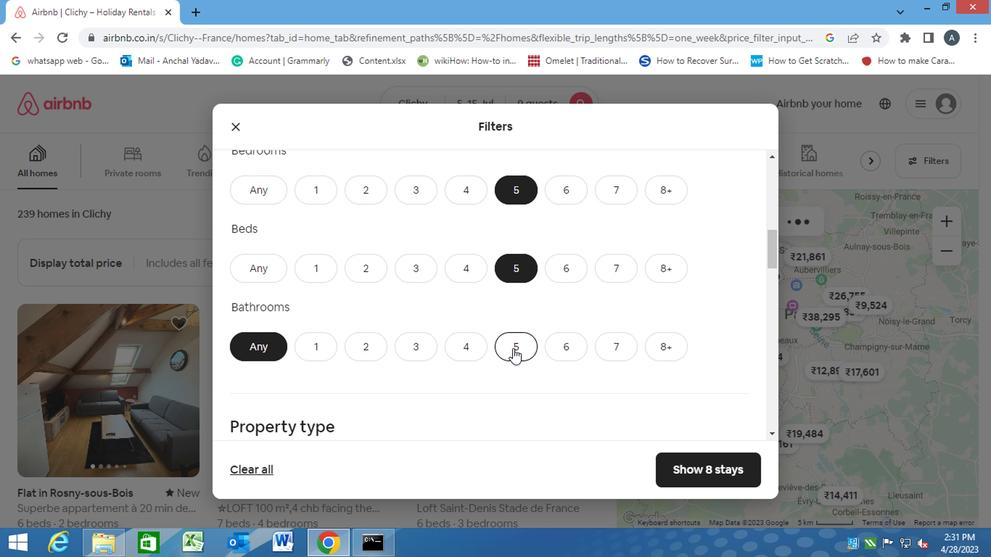 
Action: Mouse moved to (493, 354)
Screenshot: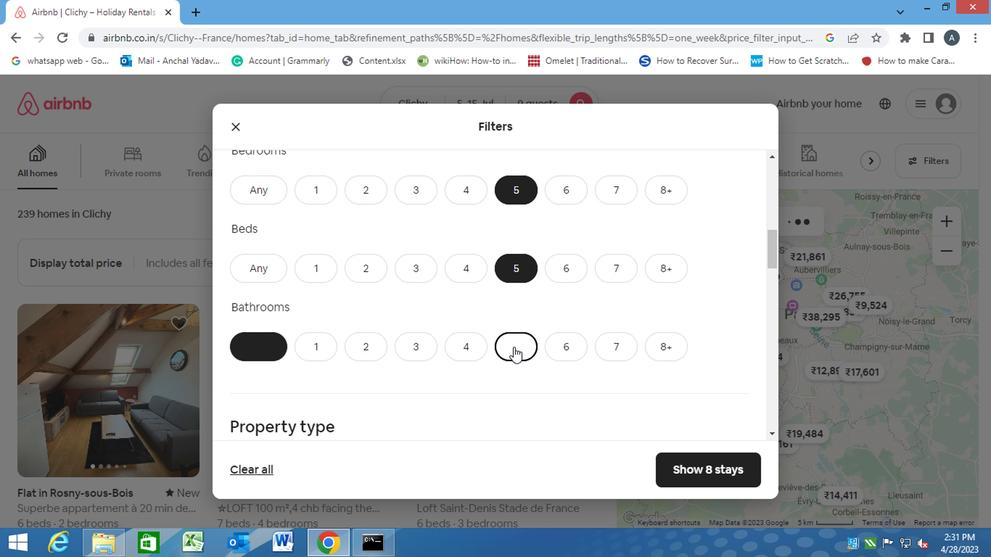 
Action: Mouse scrolled (493, 353) with delta (0, -1)
Screenshot: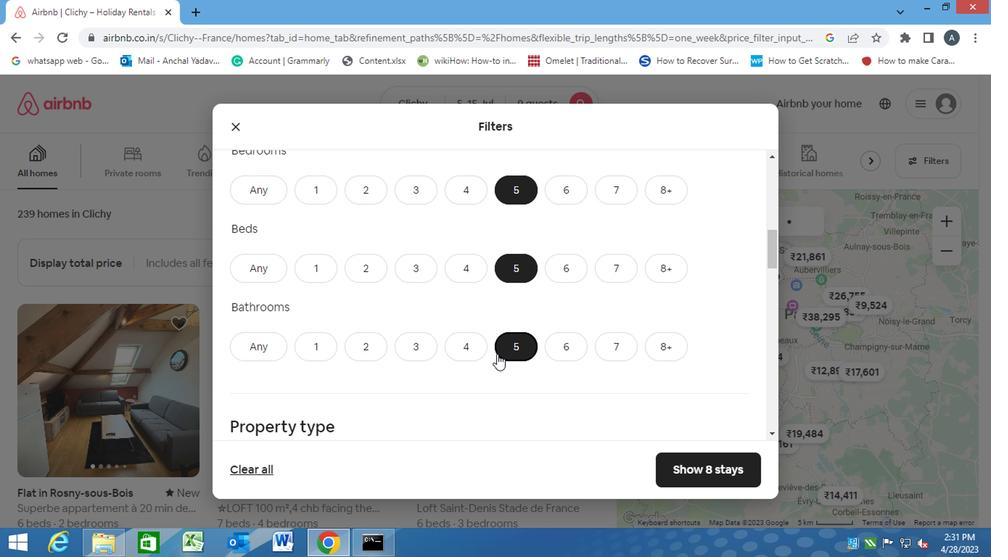 
Action: Mouse scrolled (493, 353) with delta (0, -1)
Screenshot: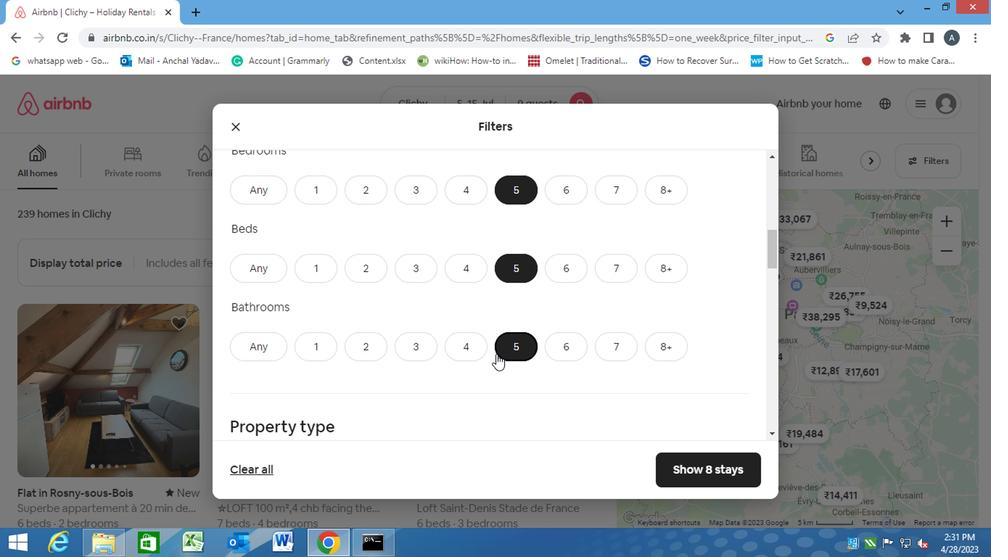 
Action: Mouse scrolled (493, 353) with delta (0, -1)
Screenshot: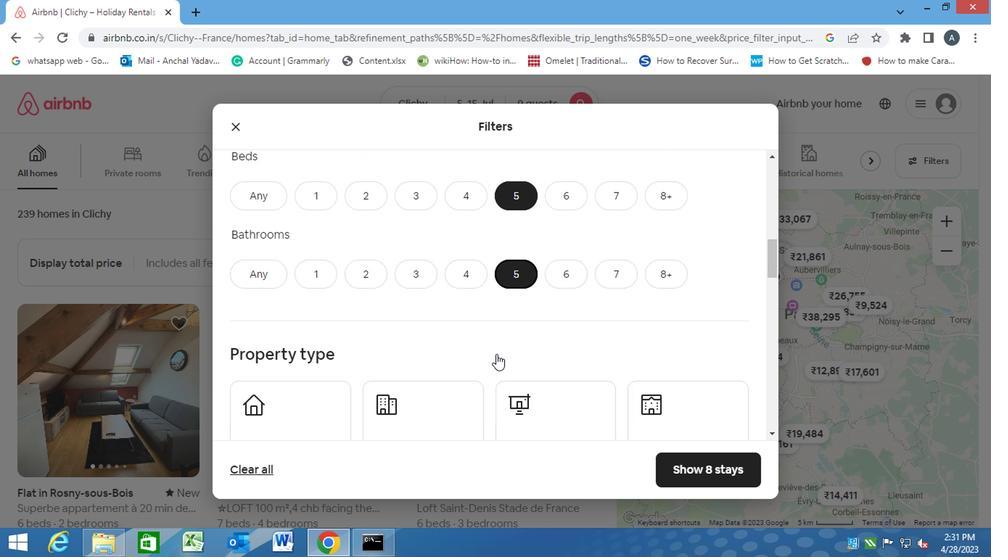 
Action: Mouse moved to (260, 285)
Screenshot: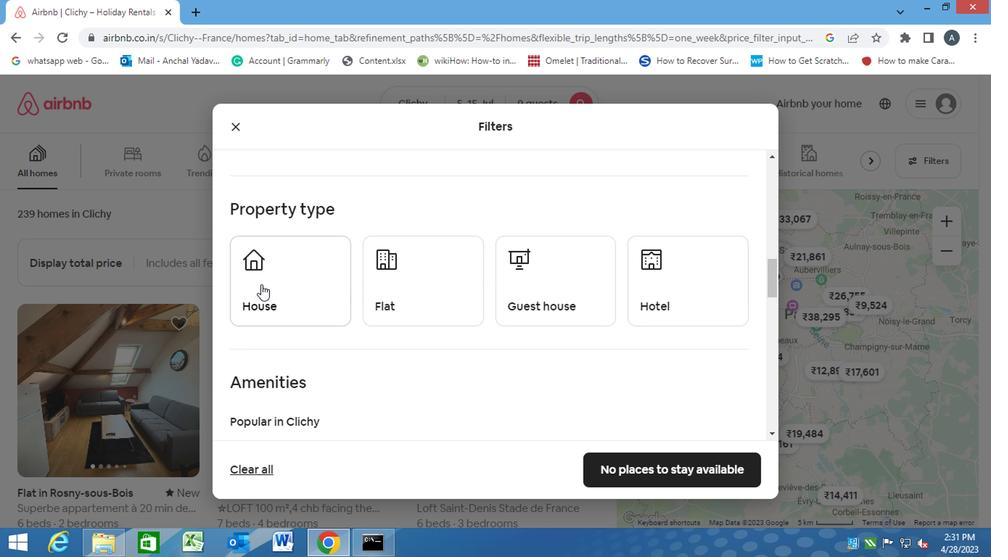 
Action: Mouse pressed left at (260, 285)
Screenshot: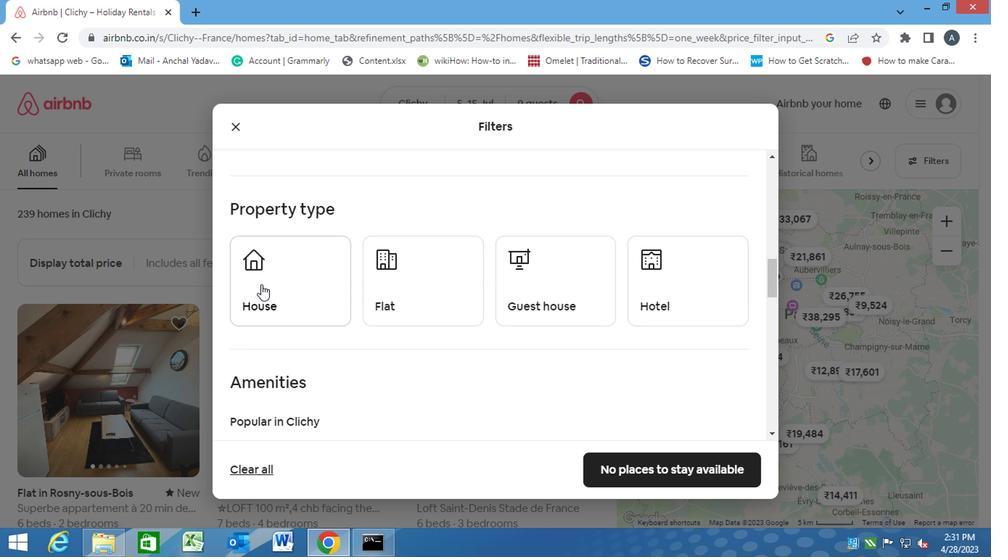 
Action: Mouse moved to (411, 285)
Screenshot: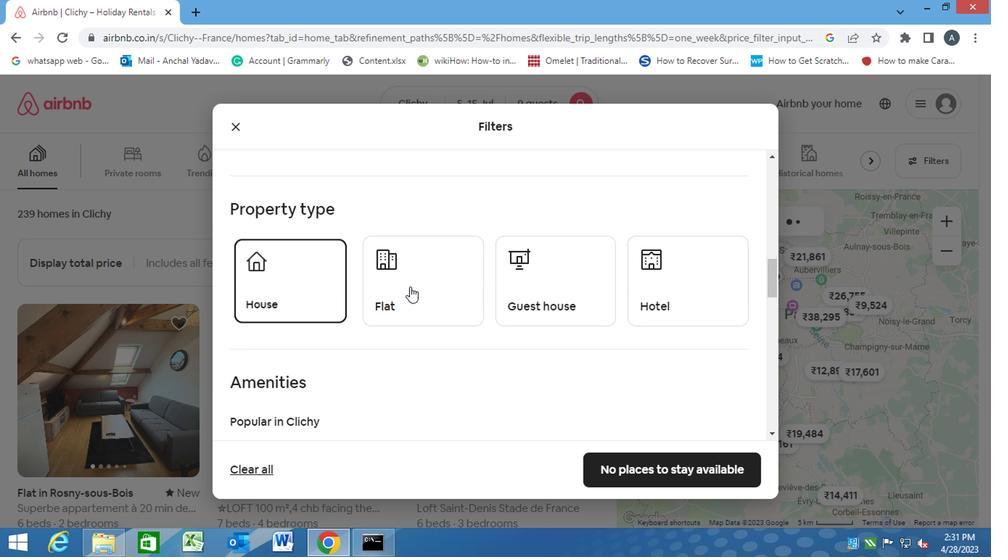 
Action: Mouse pressed left at (411, 285)
Screenshot: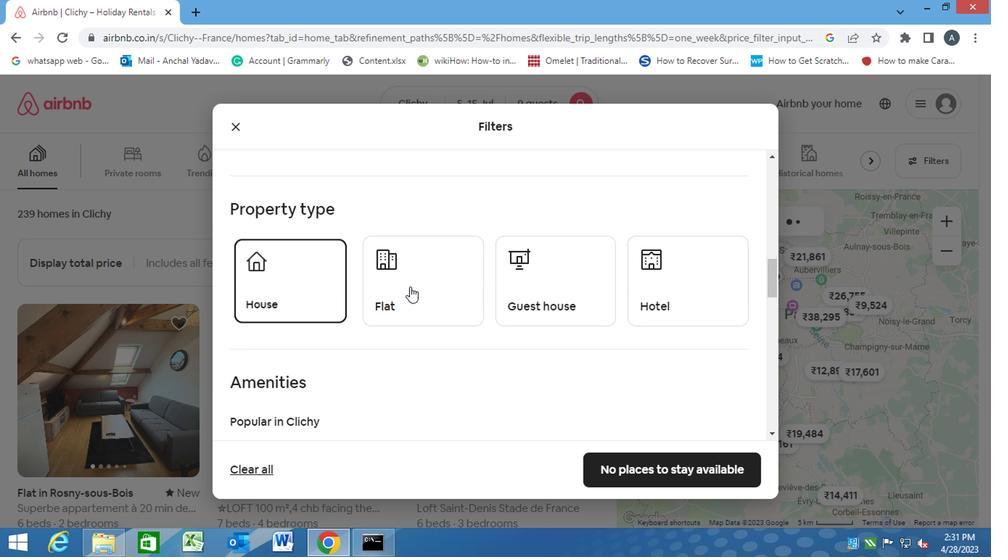 
Action: Mouse moved to (546, 281)
Screenshot: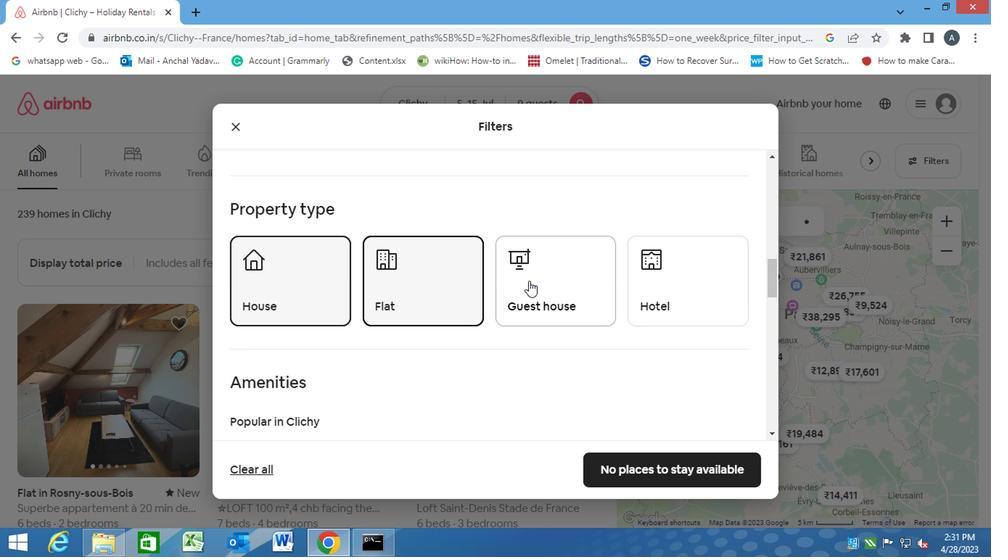 
Action: Mouse pressed left at (546, 281)
Screenshot: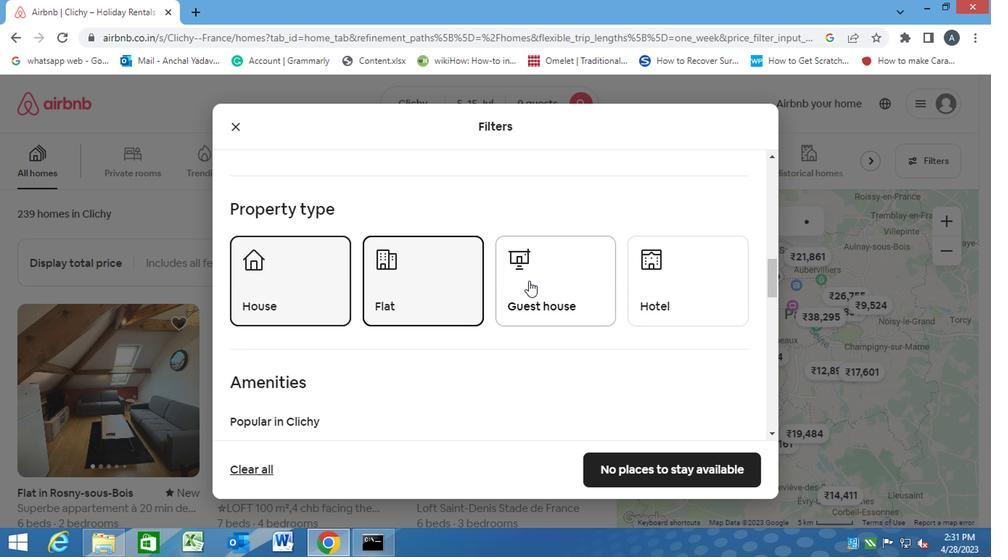 
Action: Mouse moved to (486, 323)
Screenshot: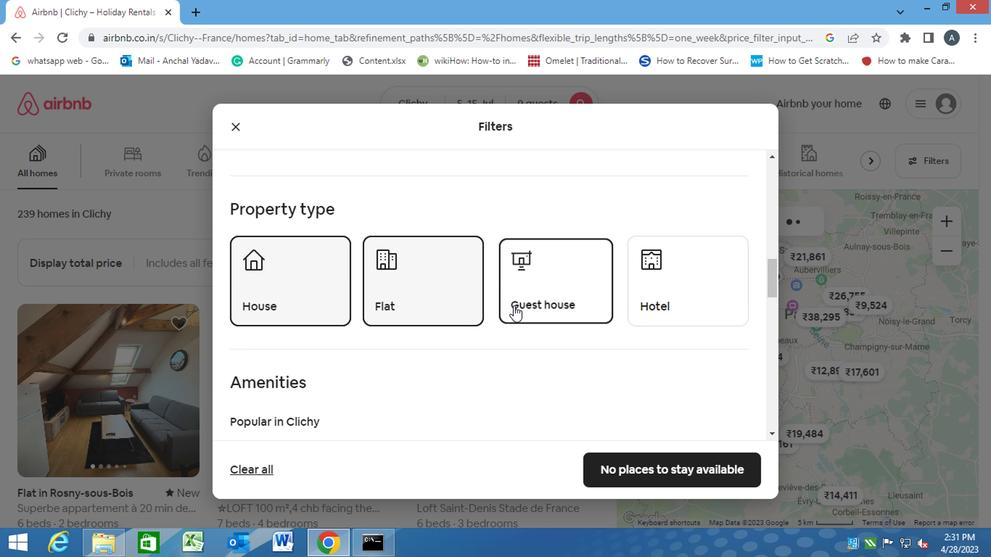 
Action: Mouse scrolled (486, 323) with delta (0, 0)
Screenshot: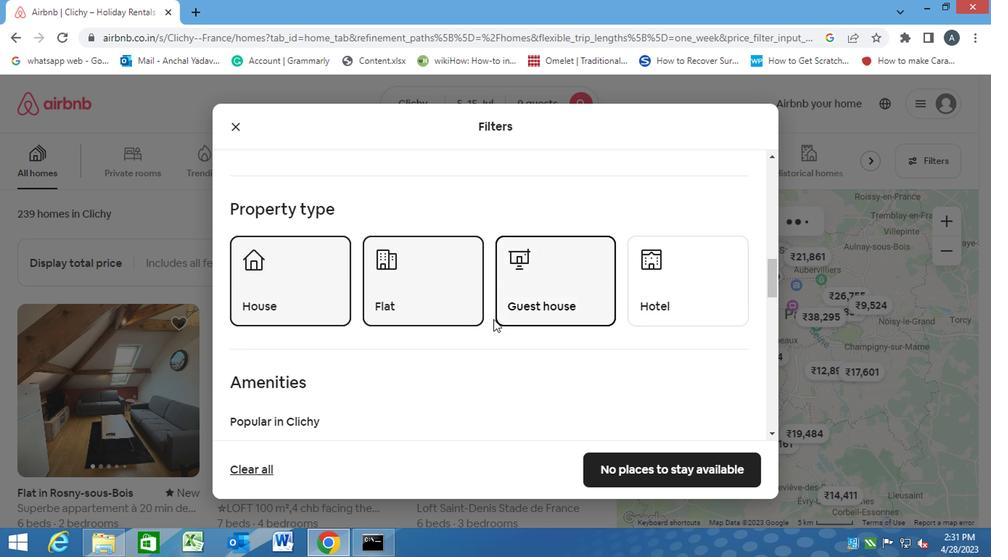 
Action: Mouse scrolled (486, 323) with delta (0, 0)
Screenshot: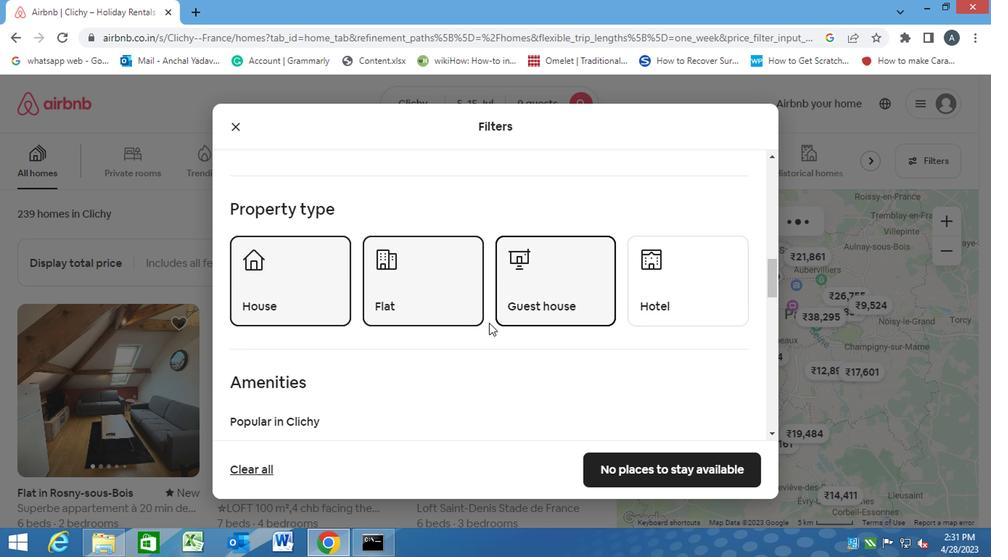 
Action: Mouse scrolled (486, 323) with delta (0, 0)
Screenshot: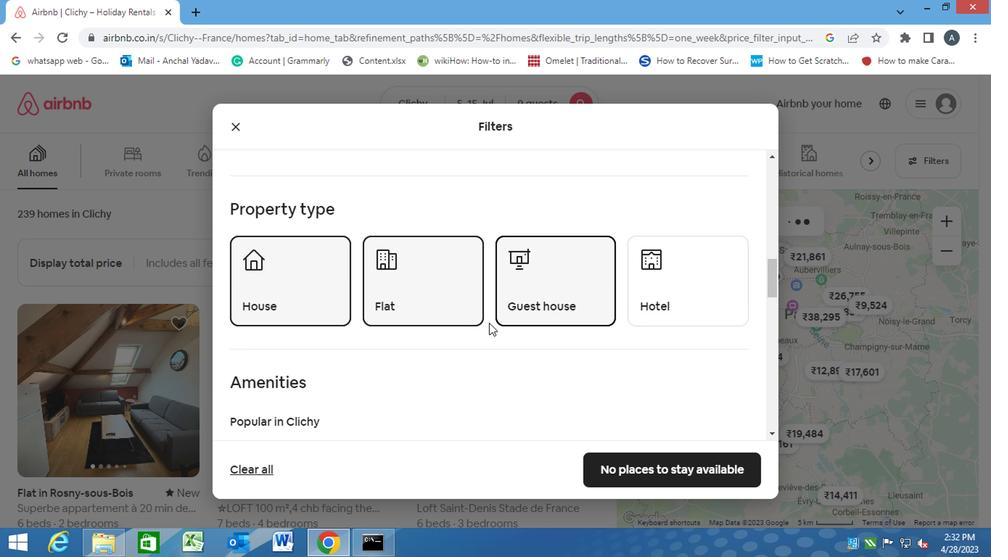 
Action: Mouse moved to (230, 272)
Screenshot: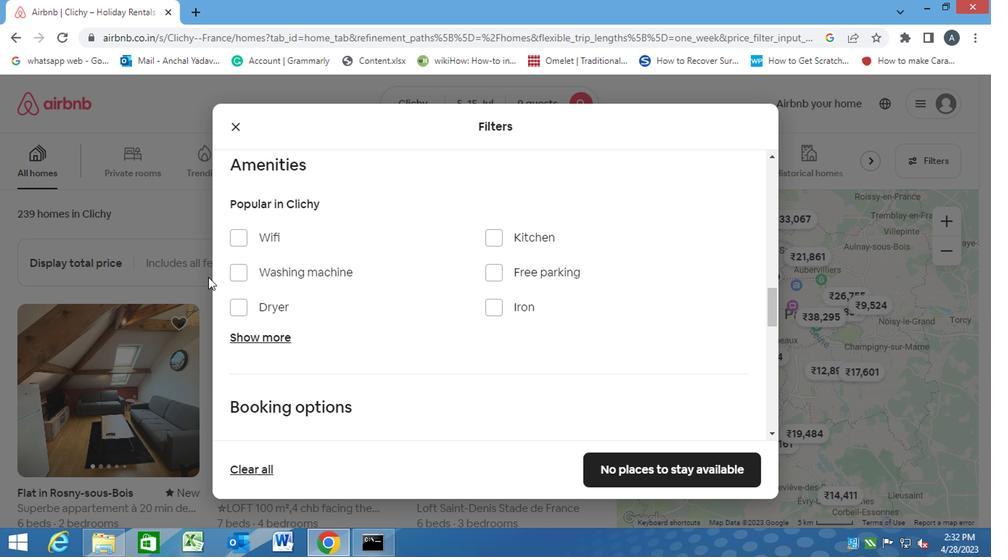 
Action: Mouse pressed left at (230, 272)
Screenshot: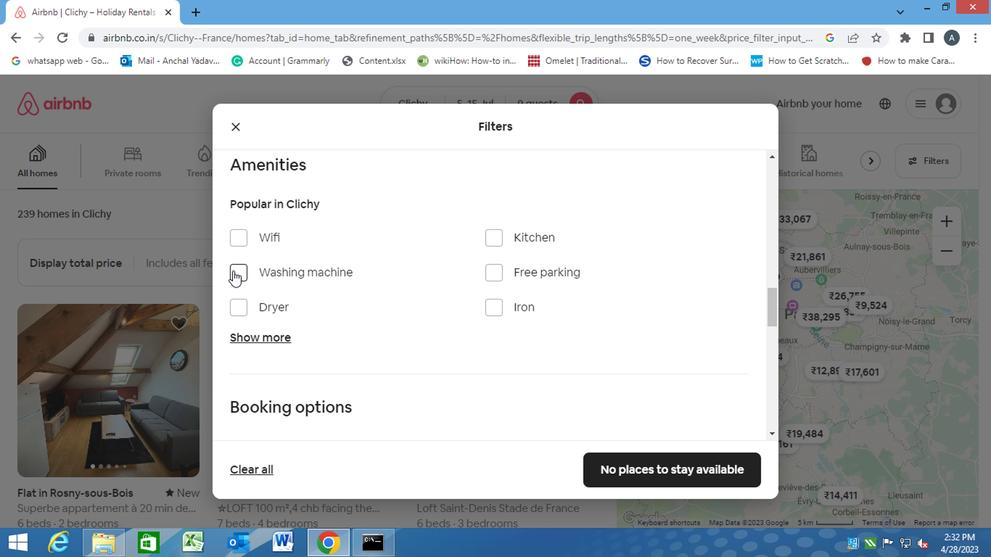 
Action: Mouse moved to (374, 327)
Screenshot: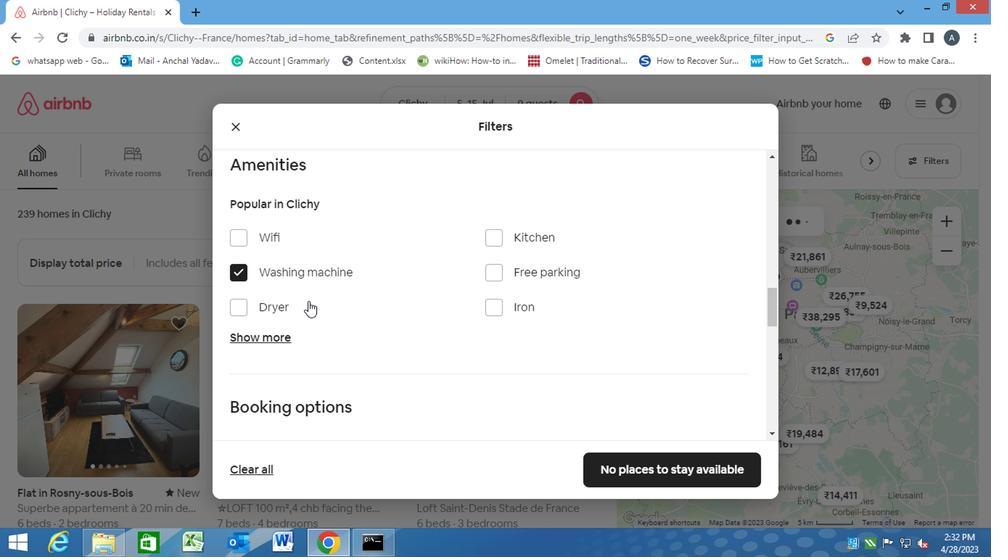 
Action: Mouse scrolled (374, 326) with delta (0, -1)
Screenshot: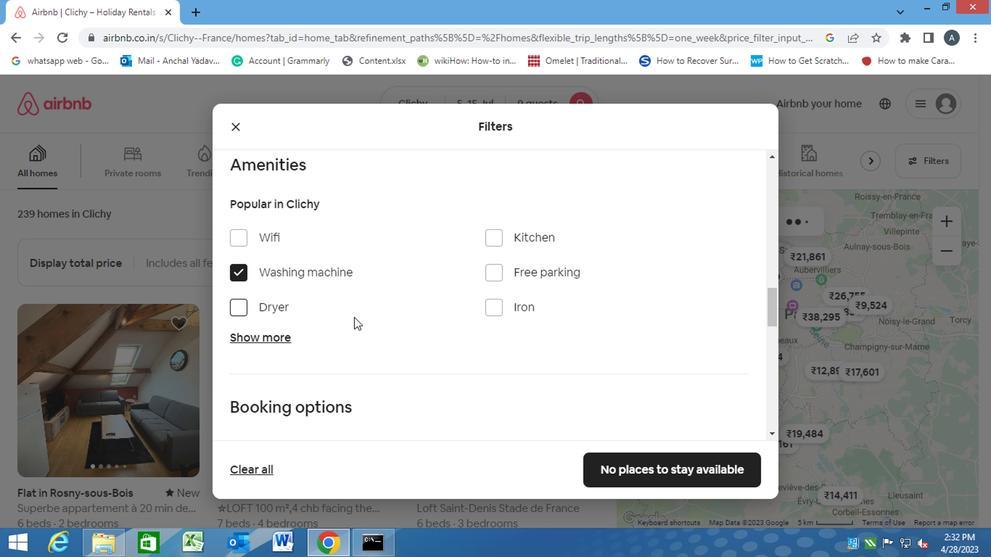 
Action: Mouse moved to (376, 327)
Screenshot: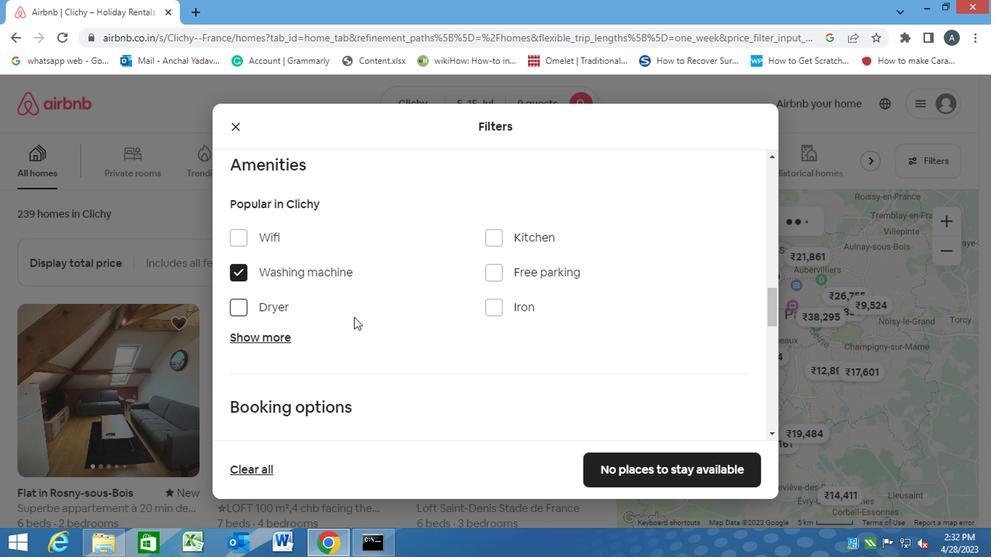 
Action: Mouse scrolled (376, 327) with delta (0, 0)
Screenshot: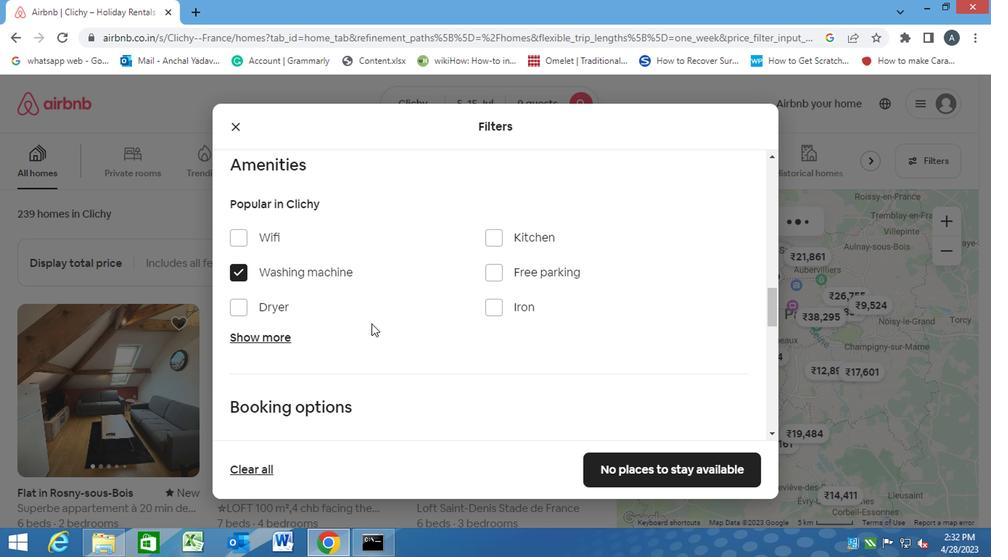 
Action: Mouse scrolled (376, 327) with delta (0, 0)
Screenshot: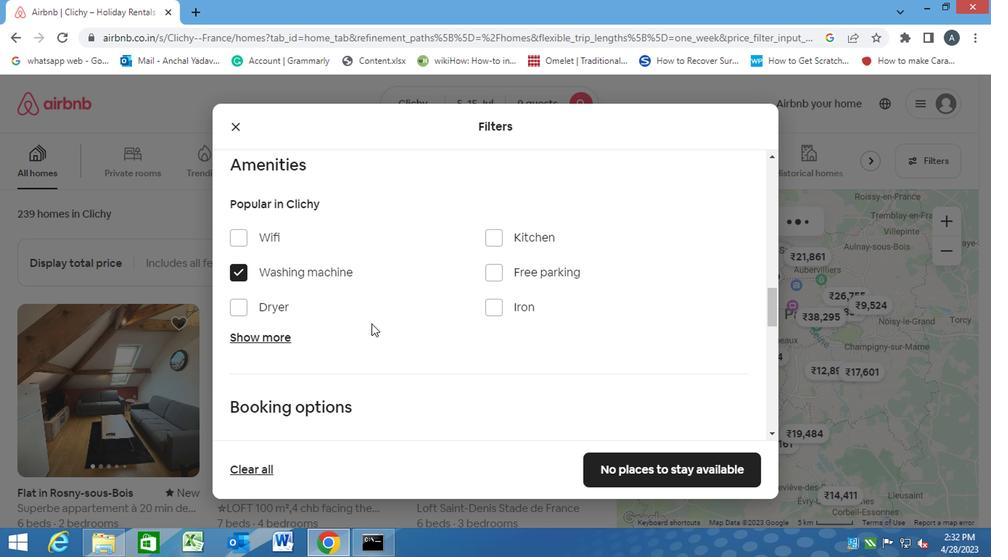 
Action: Mouse moved to (706, 287)
Screenshot: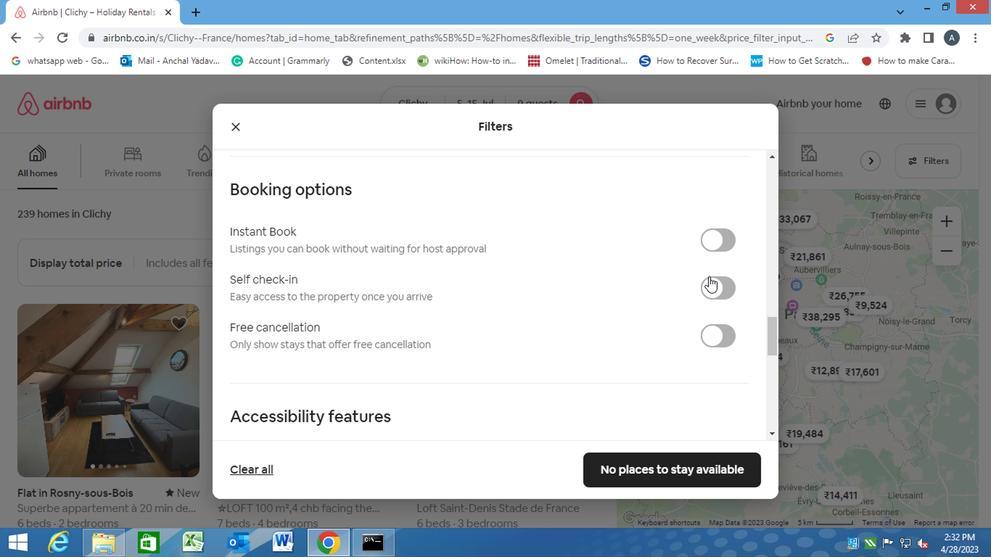 
Action: Mouse pressed left at (706, 287)
Screenshot: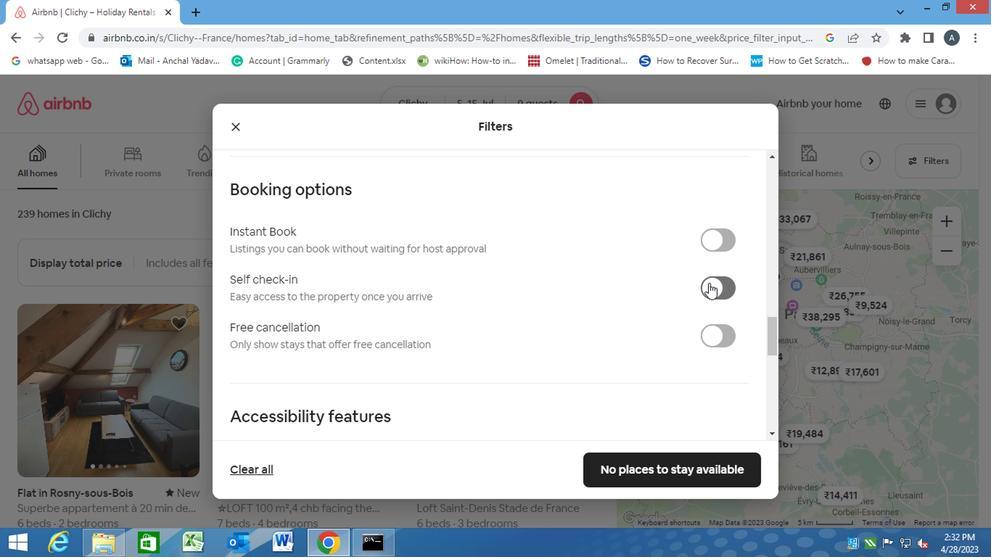 
Action: Mouse moved to (534, 330)
Screenshot: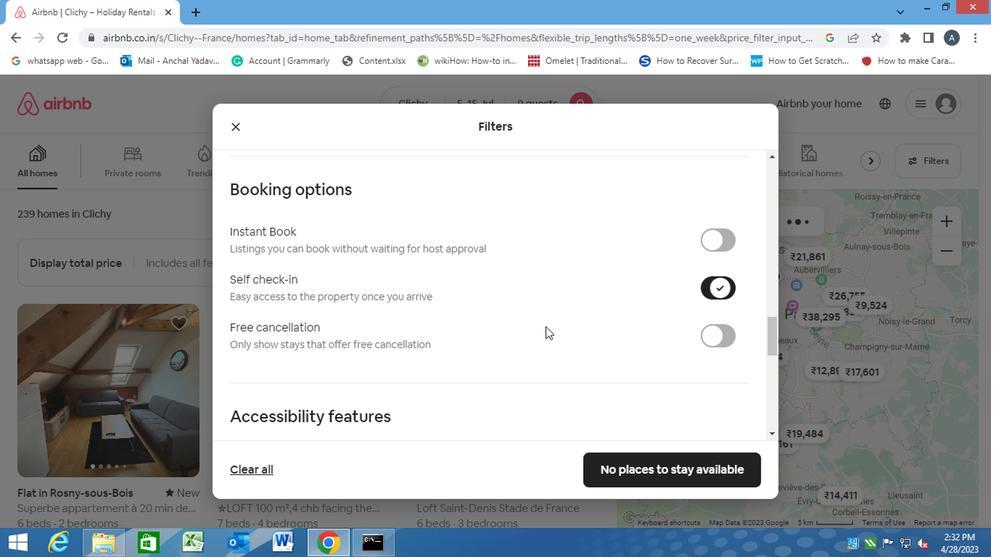 
Action: Mouse scrolled (534, 329) with delta (0, -1)
Screenshot: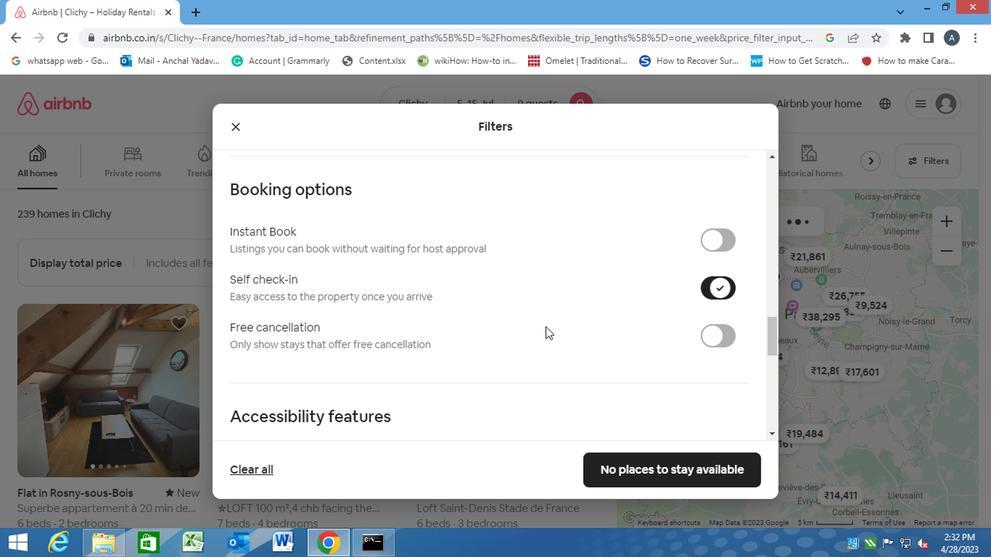 
Action: Mouse moved to (533, 331)
Screenshot: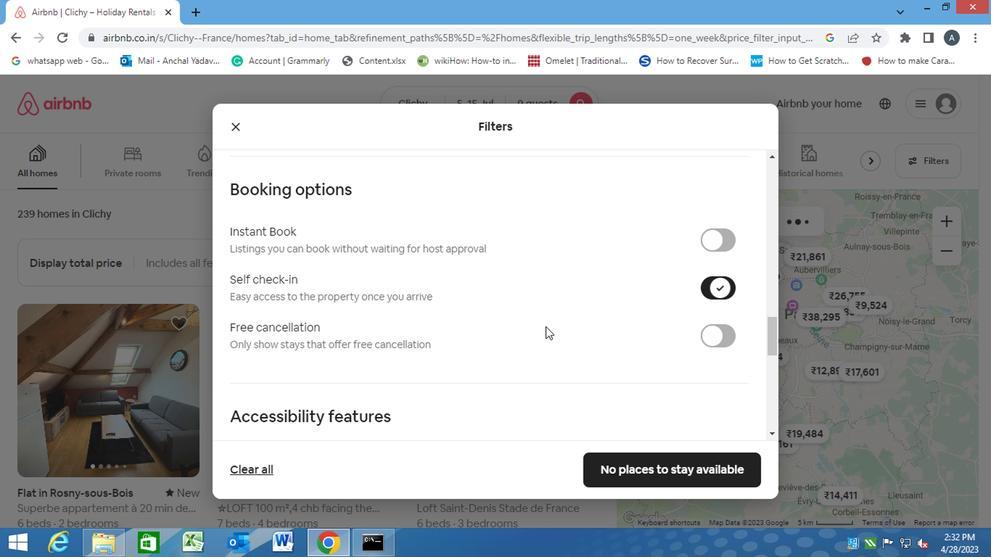 
Action: Mouse scrolled (533, 330) with delta (0, 0)
Screenshot: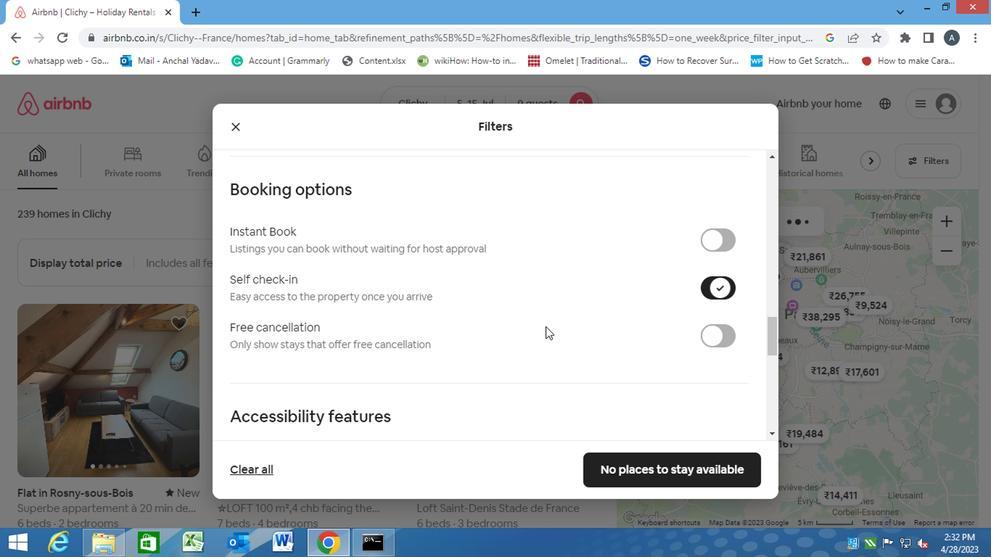 
Action: Mouse moved to (532, 331)
Screenshot: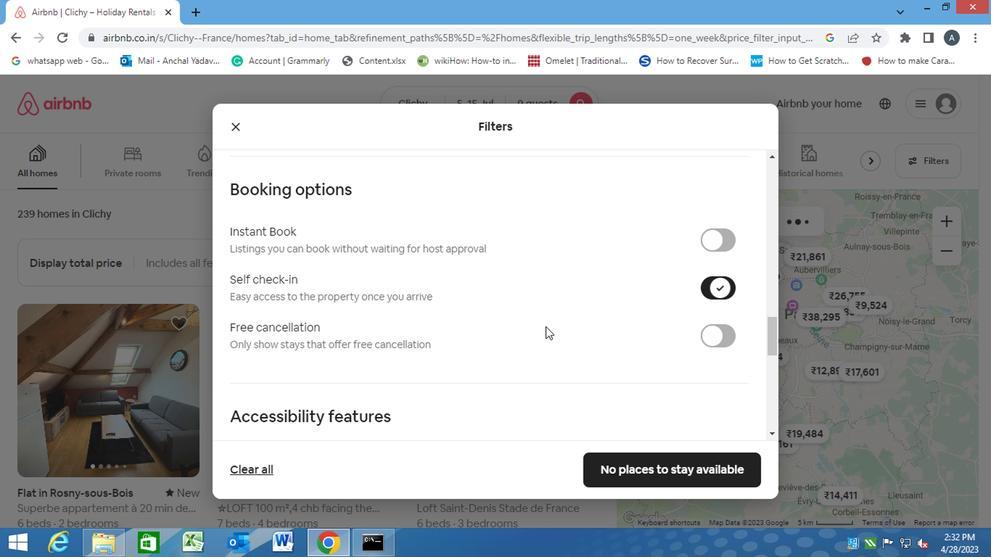 
Action: Mouse scrolled (532, 330) with delta (0, 0)
Screenshot: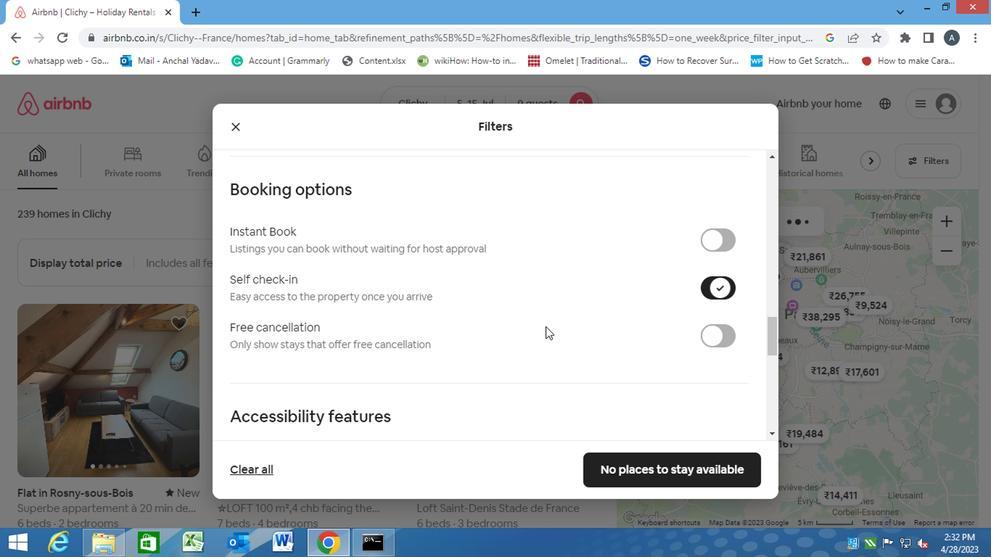 
Action: Mouse moved to (531, 332)
Screenshot: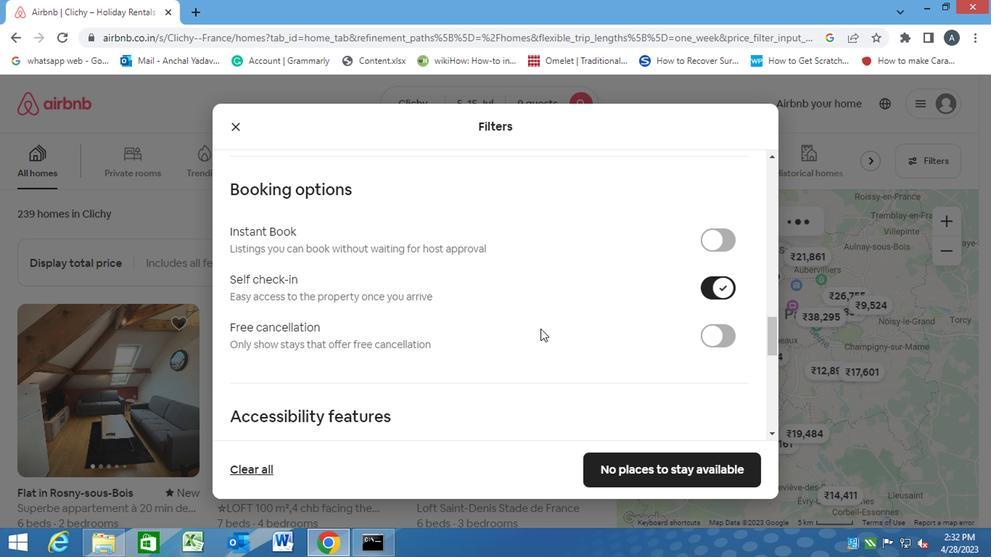 
Action: Mouse scrolled (531, 331) with delta (0, -1)
Screenshot: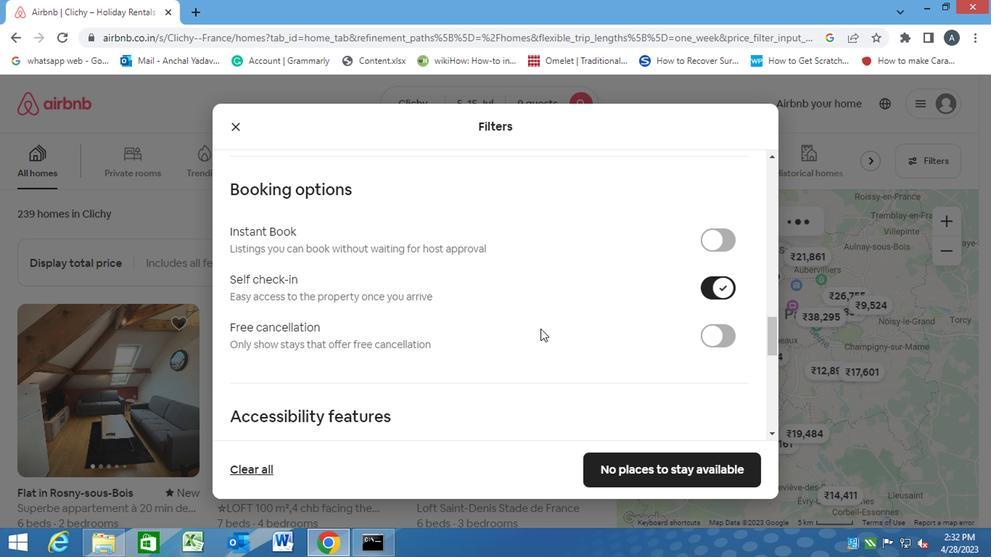 
Action: Mouse moved to (528, 334)
Screenshot: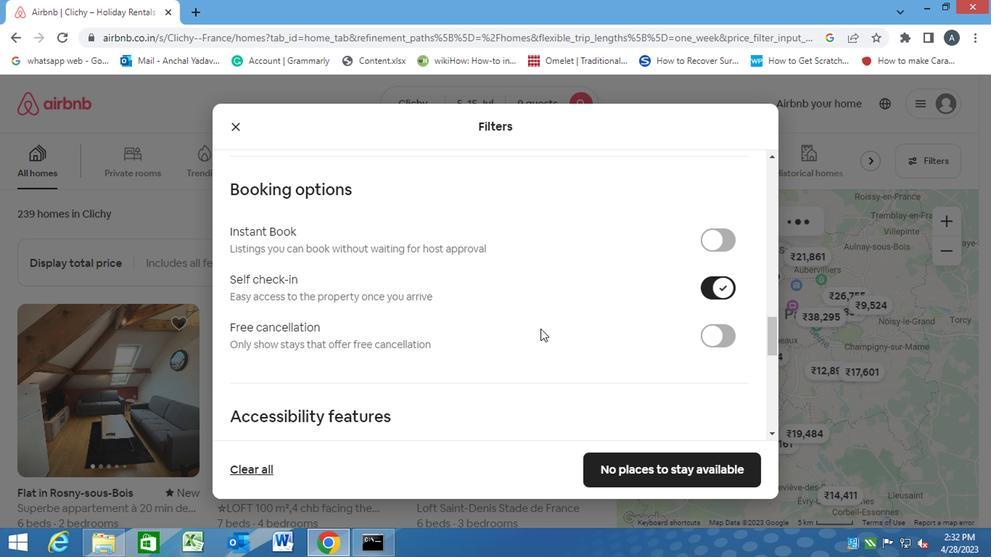
Action: Mouse scrolled (528, 333) with delta (0, -1)
Screenshot: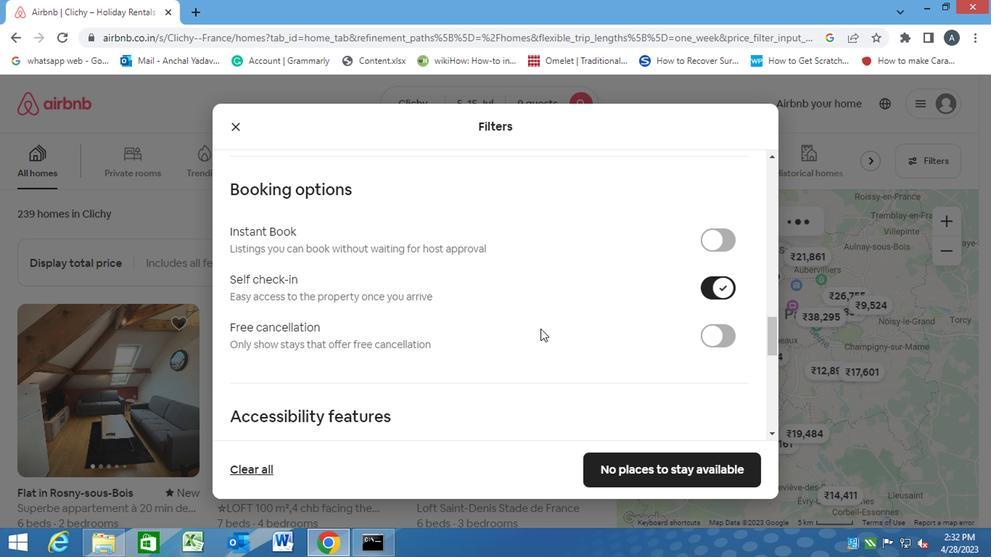 
Action: Mouse moved to (500, 352)
Screenshot: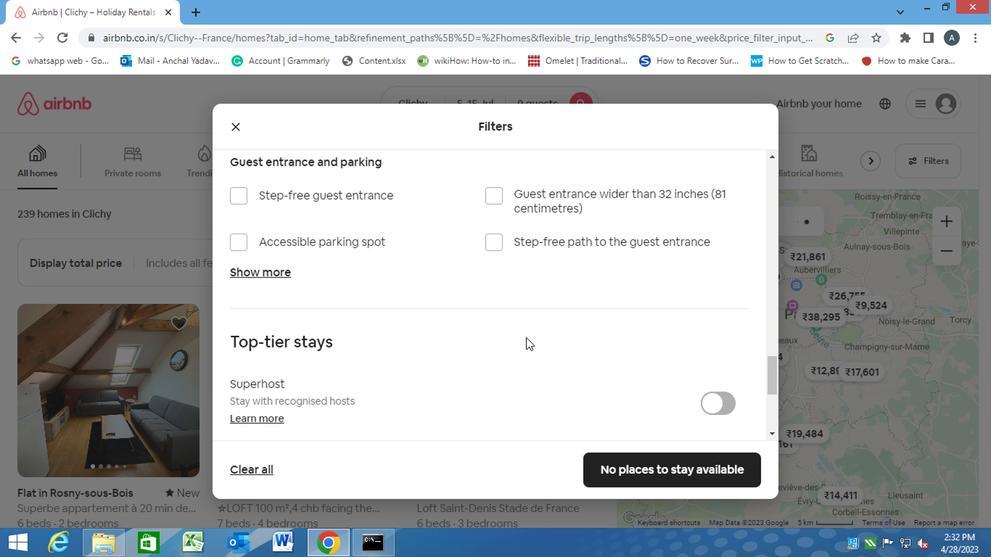 
Action: Mouse scrolled (500, 351) with delta (0, -1)
Screenshot: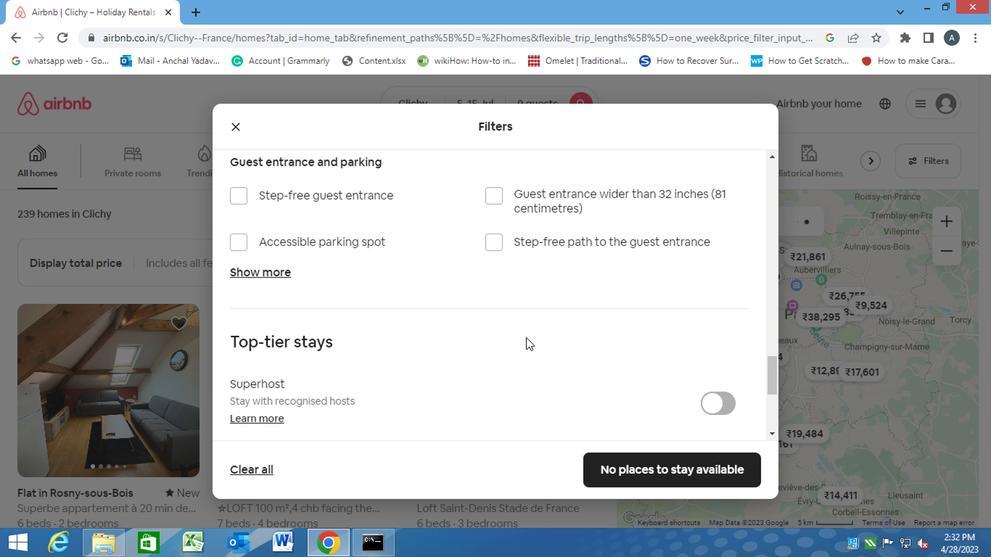 
Action: Mouse moved to (497, 353)
Screenshot: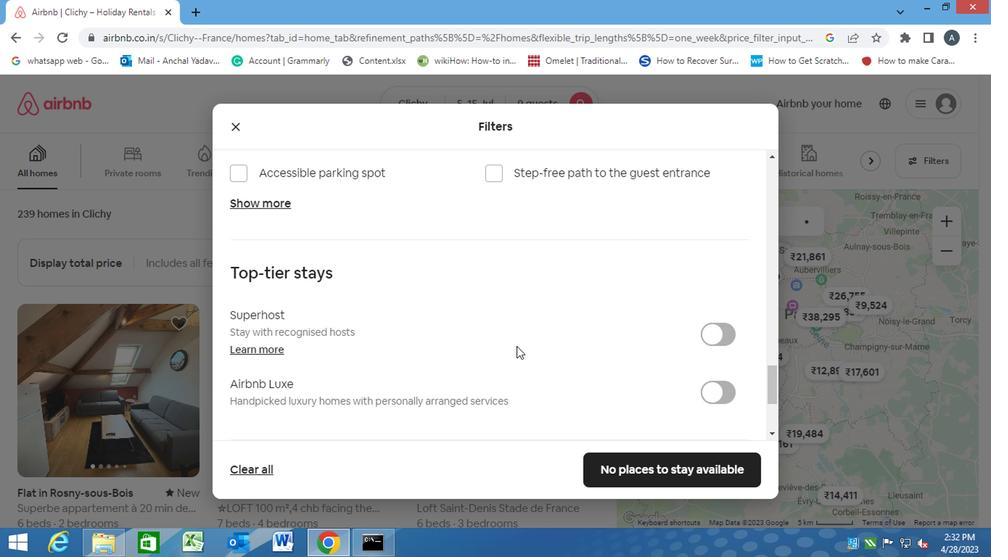 
Action: Mouse scrolled (497, 352) with delta (0, 0)
Screenshot: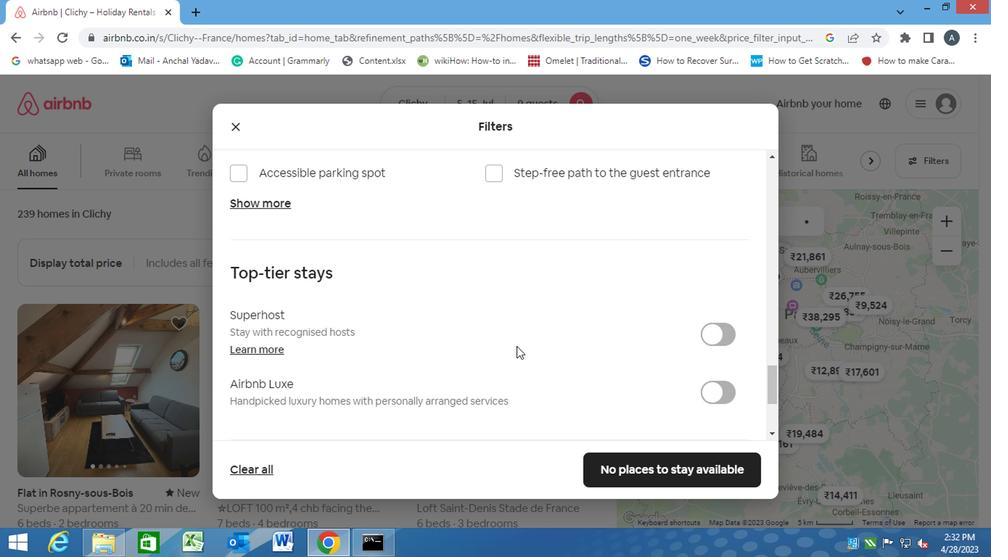
Action: Mouse moved to (493, 354)
Screenshot: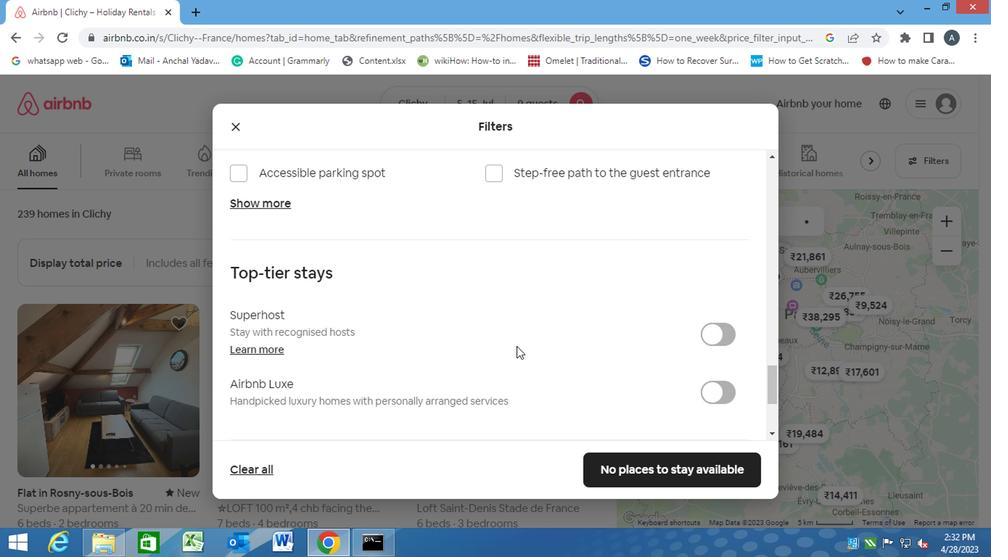 
Action: Mouse scrolled (493, 353) with delta (0, -1)
Screenshot: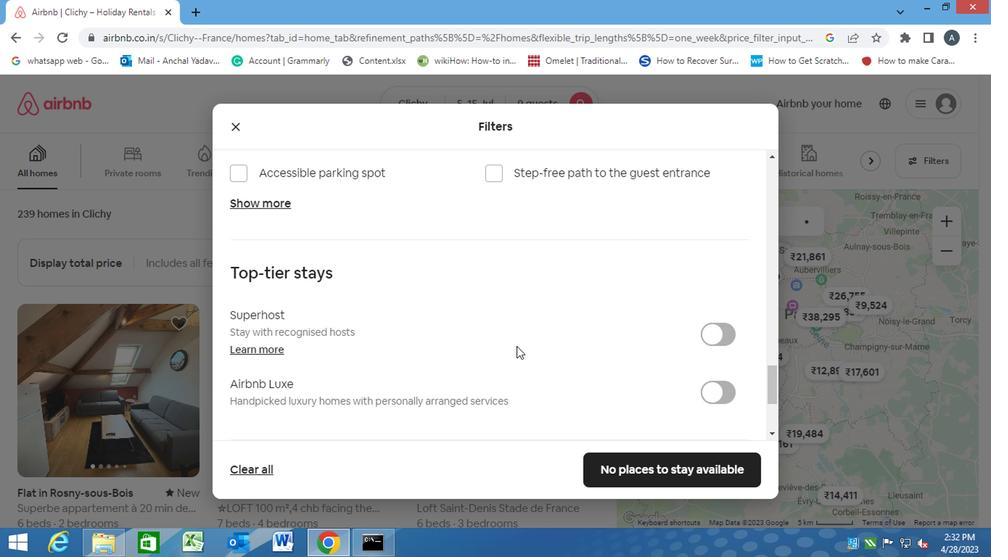 
Action: Mouse moved to (487, 357)
Screenshot: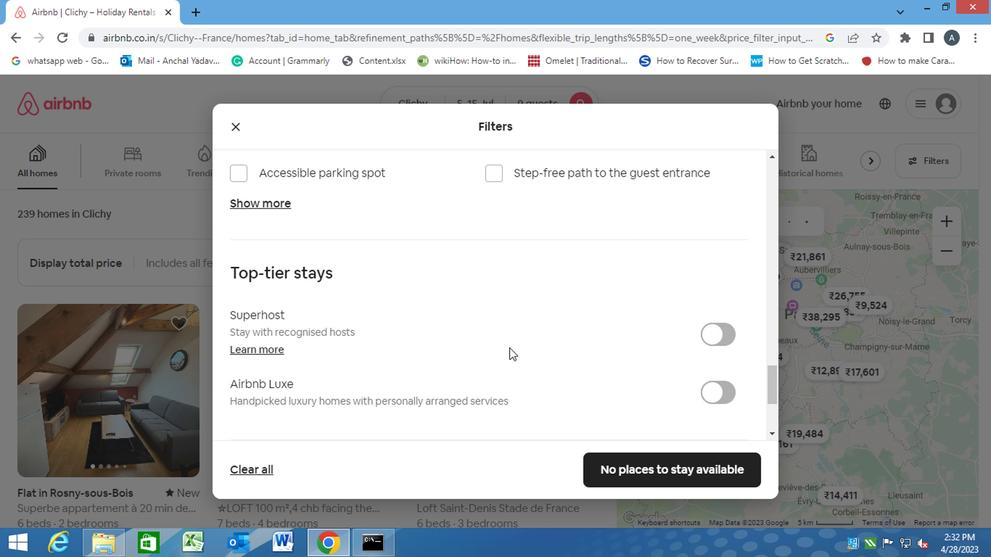 
Action: Mouse scrolled (487, 356) with delta (0, 0)
Screenshot: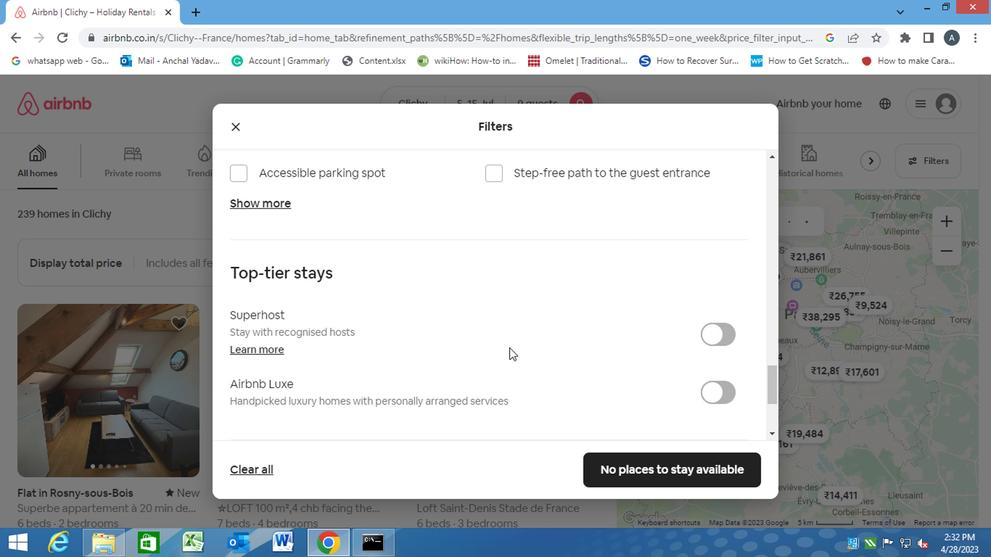 
Action: Mouse moved to (240, 337)
Screenshot: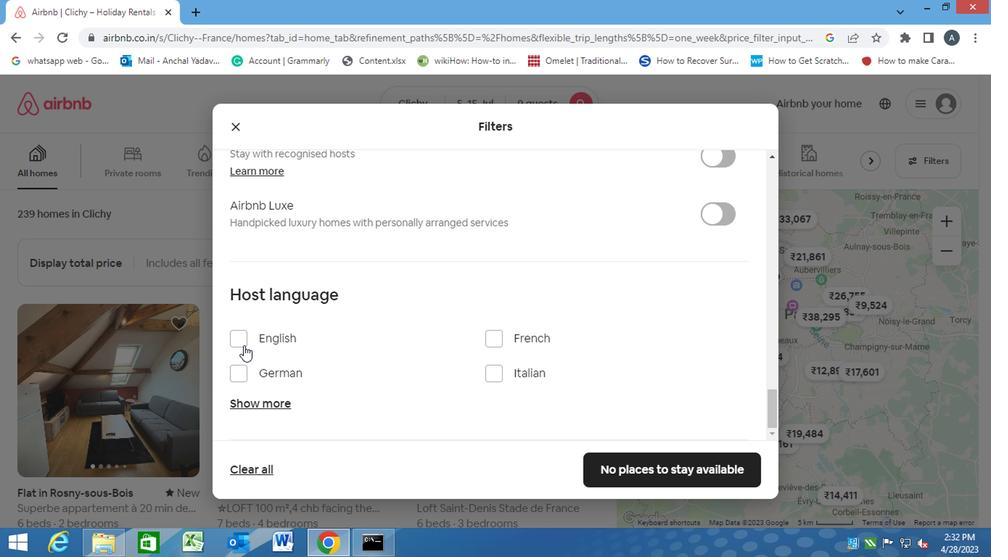 
Action: Mouse pressed left at (240, 337)
Screenshot: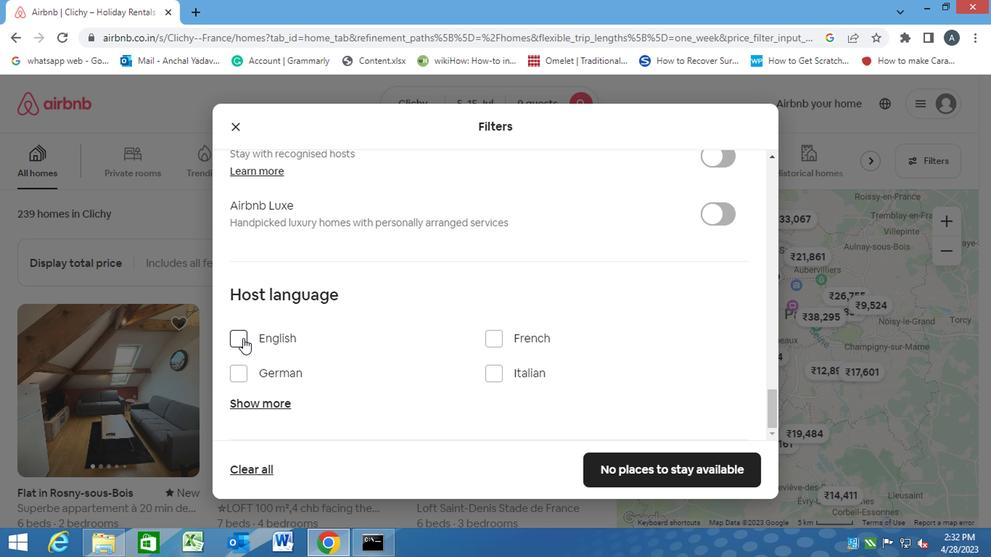
Action: Mouse moved to (621, 458)
Screenshot: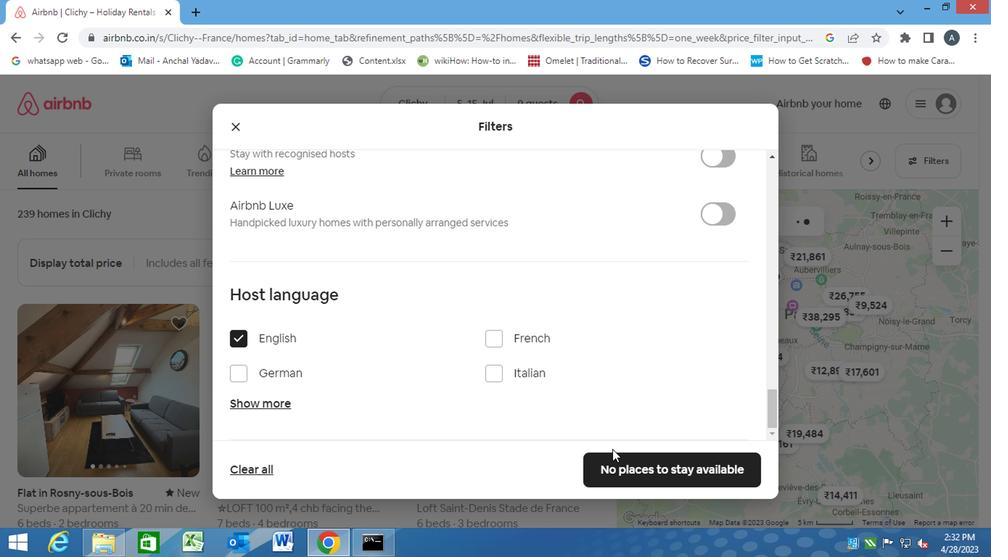 
Action: Mouse pressed left at (621, 458)
Screenshot: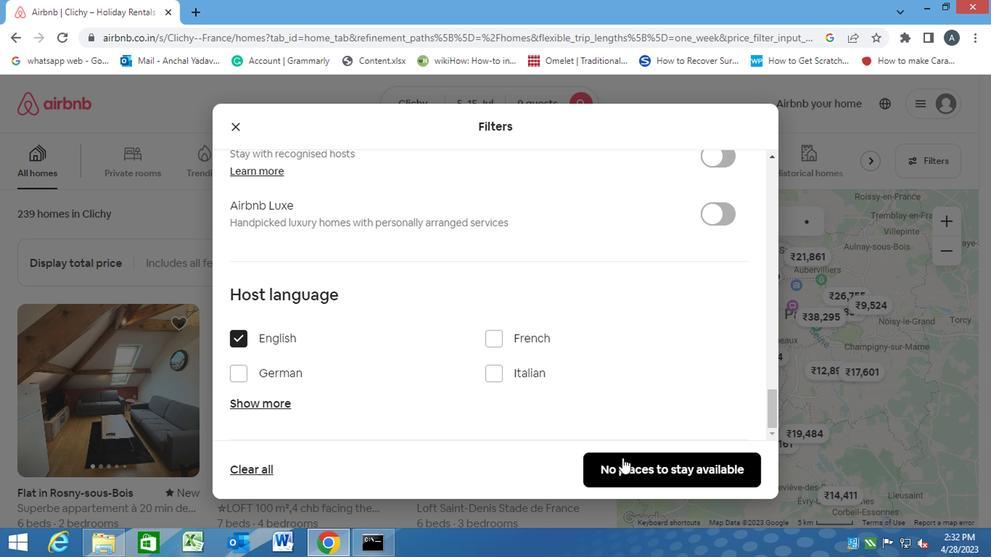
Action: Mouse moved to (621, 458)
Screenshot: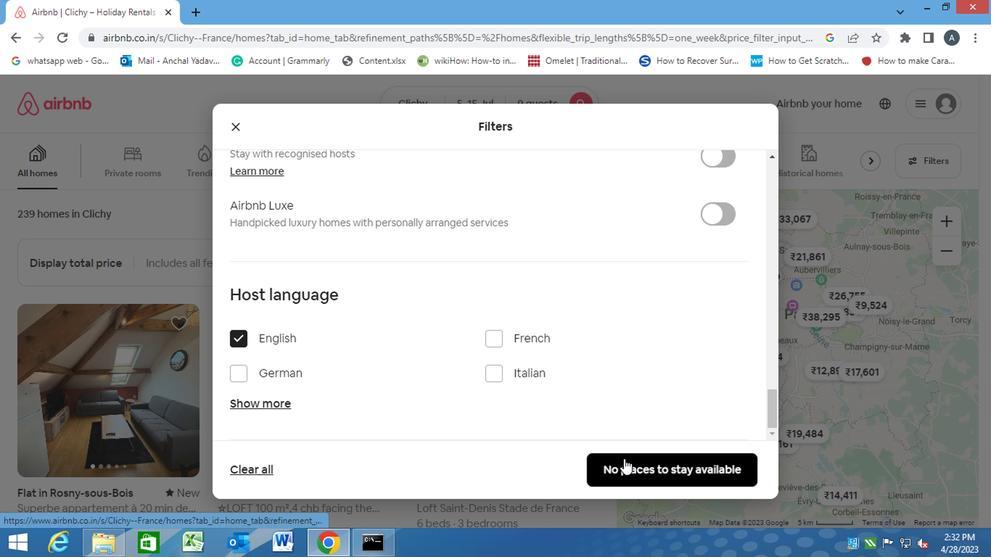 
